 Task: Find people on LinkedIn who are located in Sujantun, talk about innovation, attended Government Industrial schools, work in distilleries, have the title 'Office Clerk', and offer healthcare consulting services.
Action: Mouse moved to (533, 71)
Screenshot: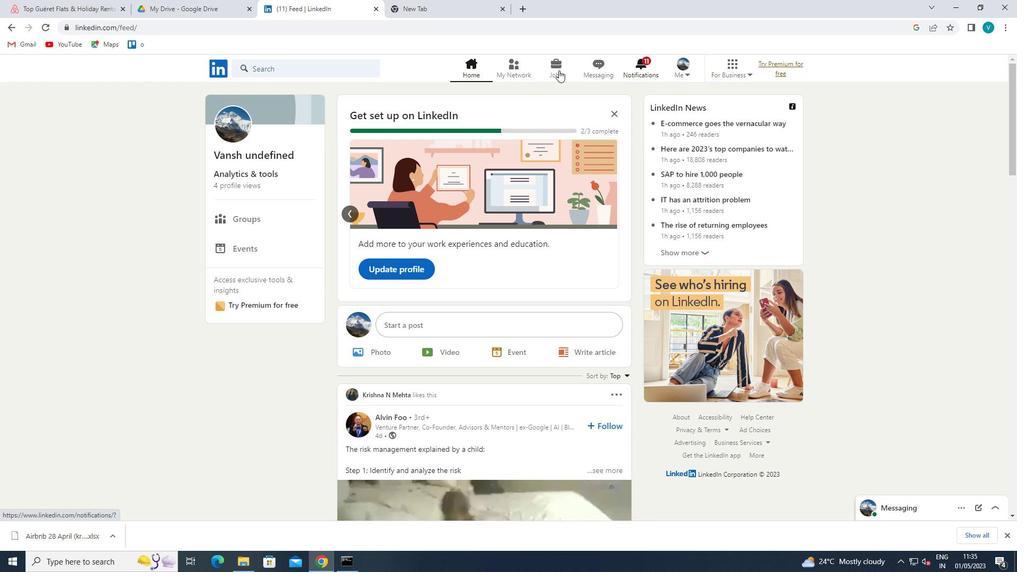 
Action: Mouse pressed left at (533, 71)
Screenshot: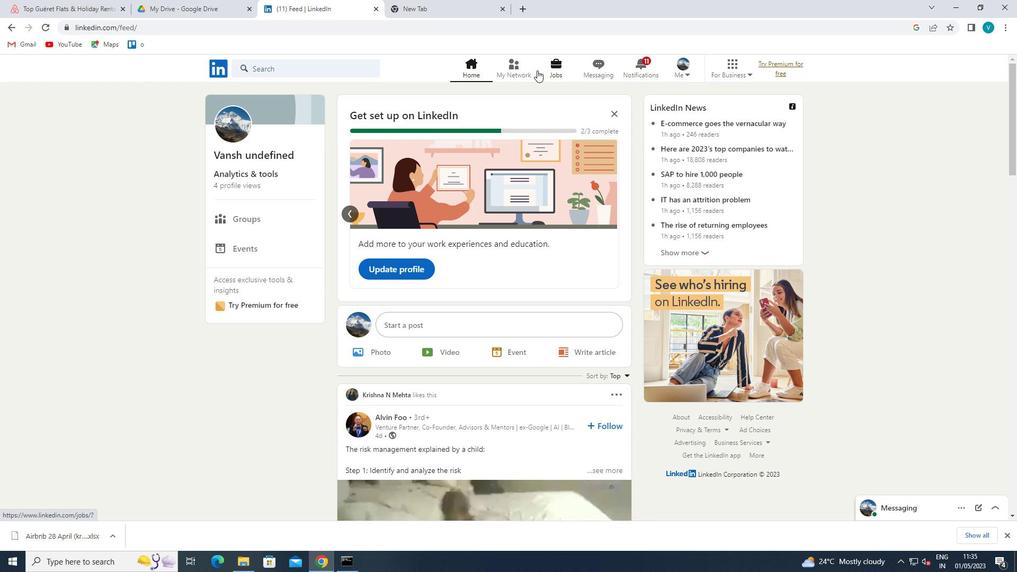 
Action: Mouse moved to (276, 124)
Screenshot: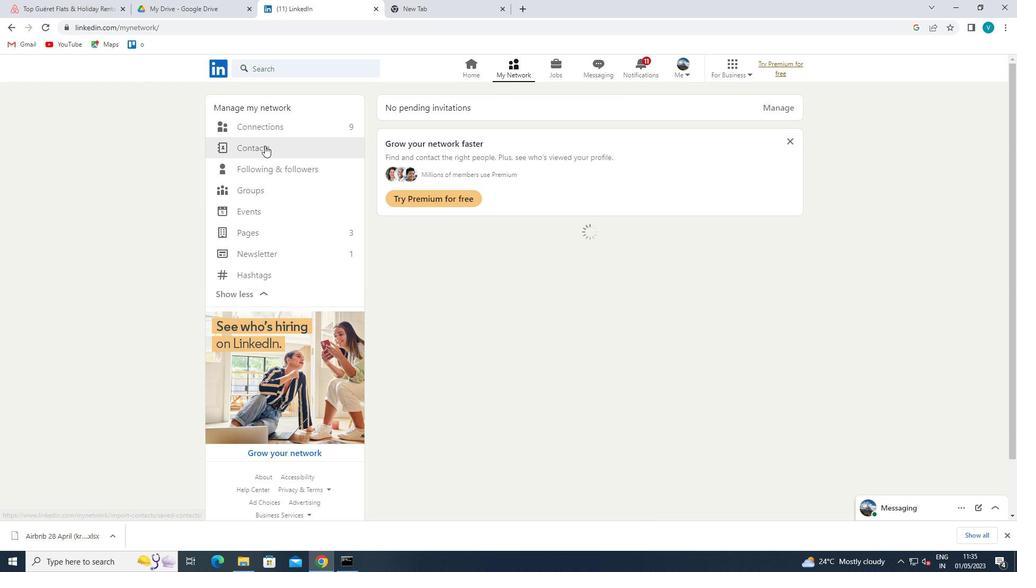 
Action: Mouse pressed left at (276, 124)
Screenshot: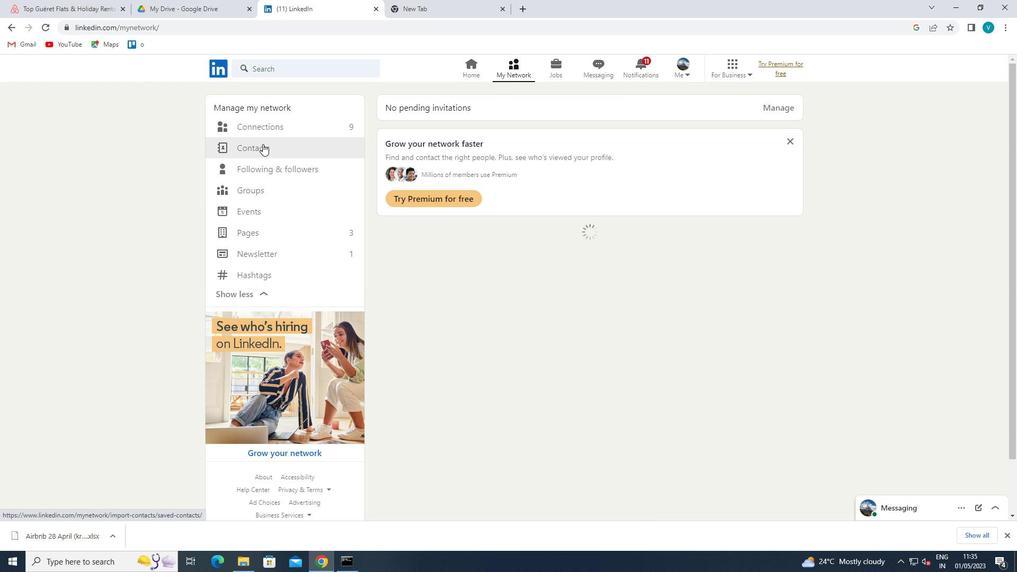 
Action: Mouse moved to (570, 123)
Screenshot: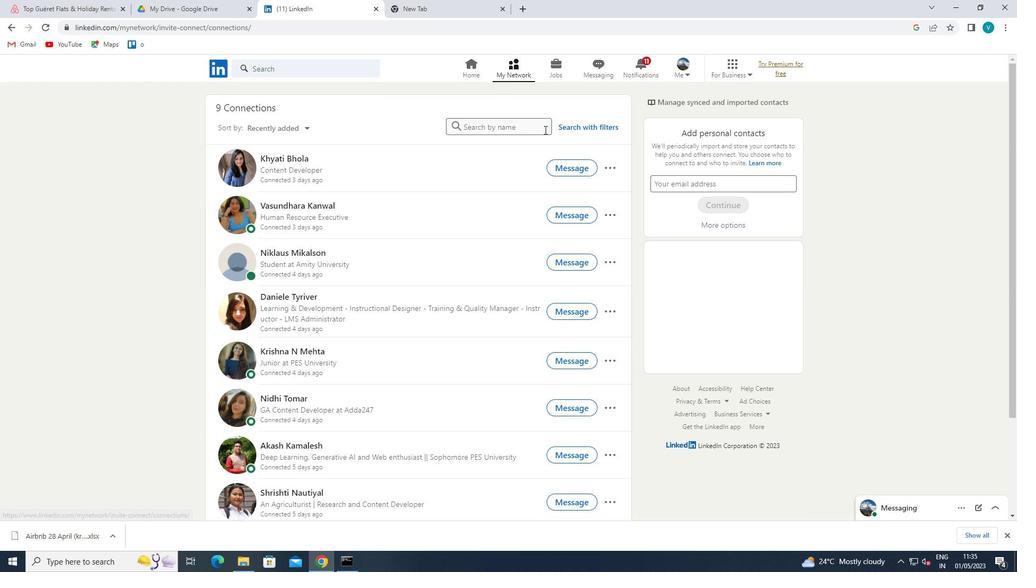 
Action: Mouse pressed left at (570, 123)
Screenshot: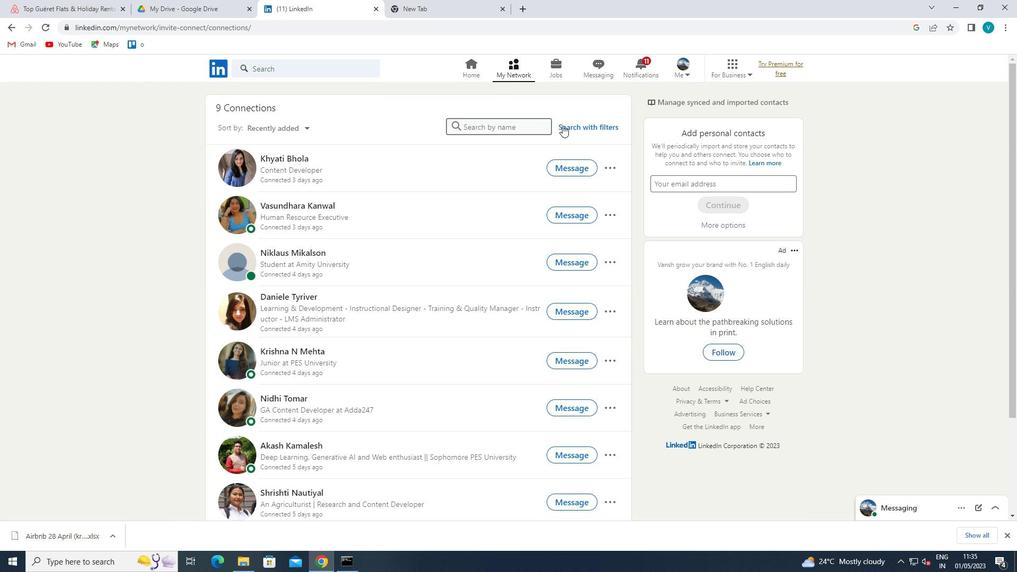 
Action: Mouse moved to (505, 97)
Screenshot: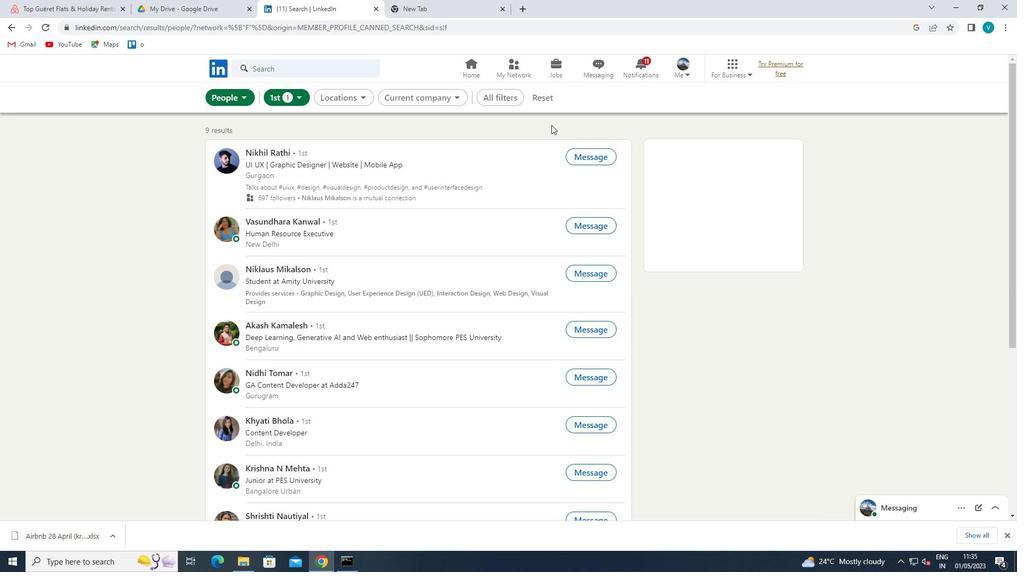 
Action: Mouse pressed left at (505, 97)
Screenshot: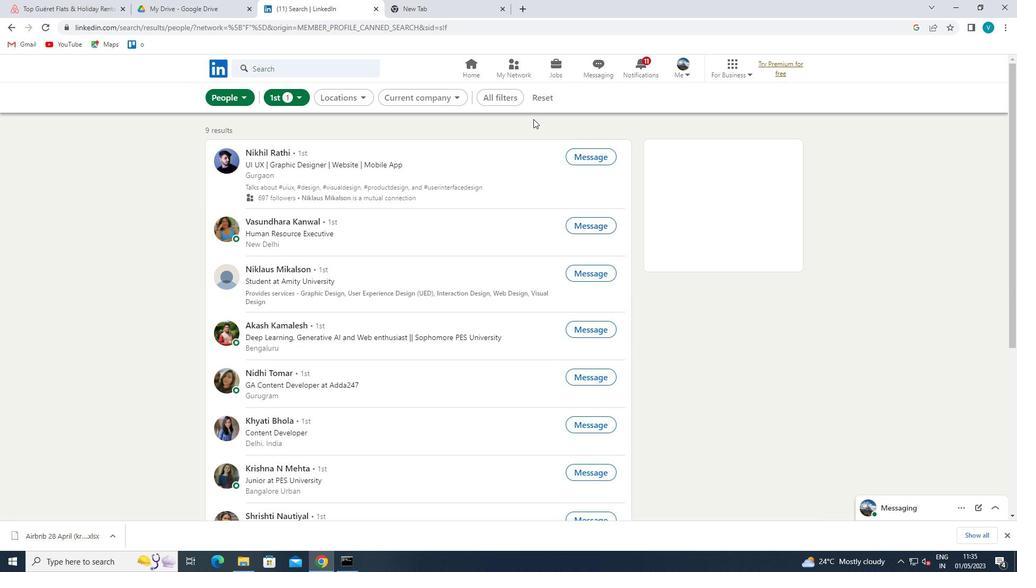 
Action: Mouse moved to (775, 292)
Screenshot: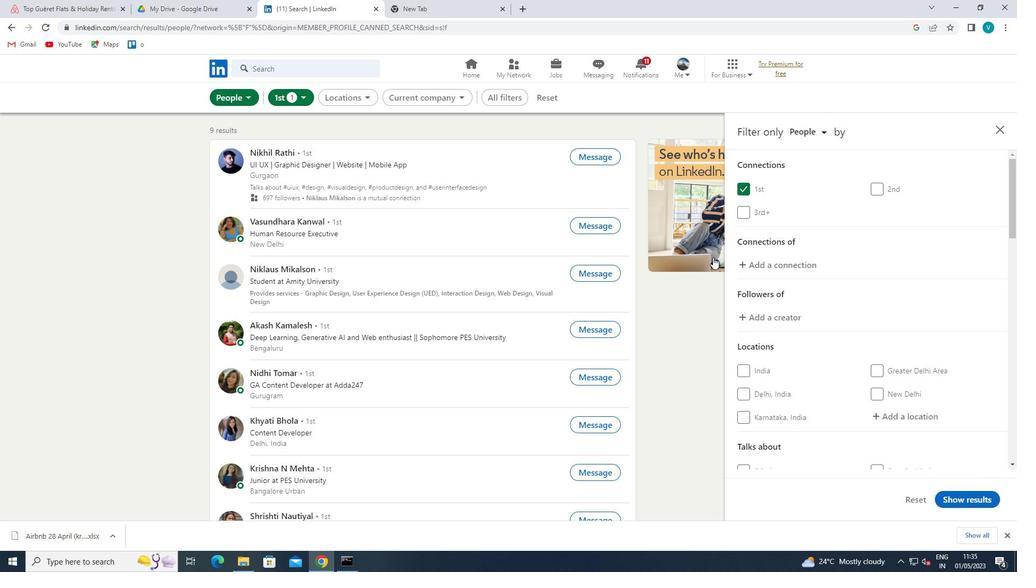 
Action: Mouse scrolled (775, 291) with delta (0, 0)
Screenshot: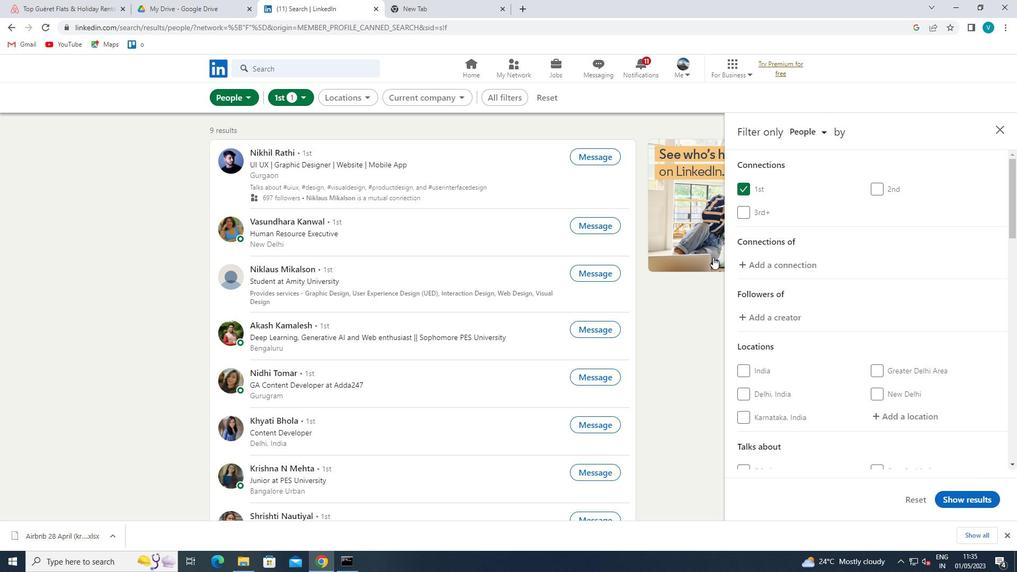 
Action: Mouse moved to (775, 292)
Screenshot: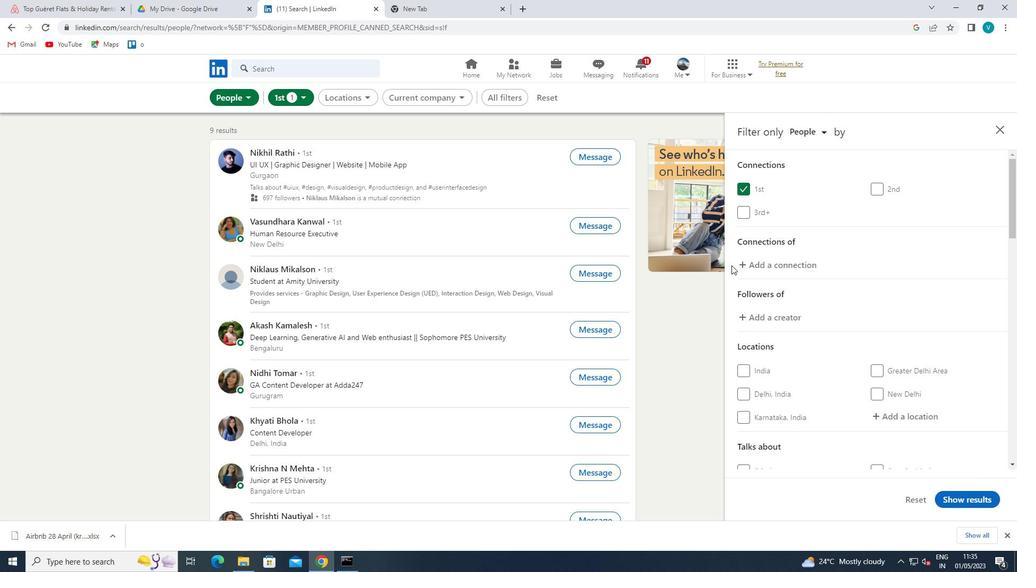 
Action: Mouse scrolled (775, 292) with delta (0, 0)
Screenshot: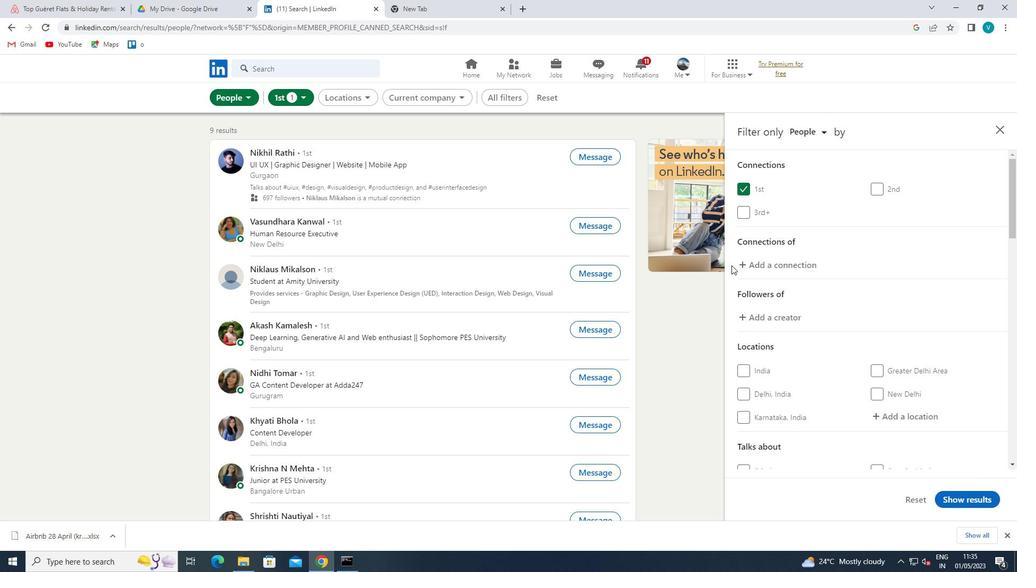
Action: Mouse moved to (877, 306)
Screenshot: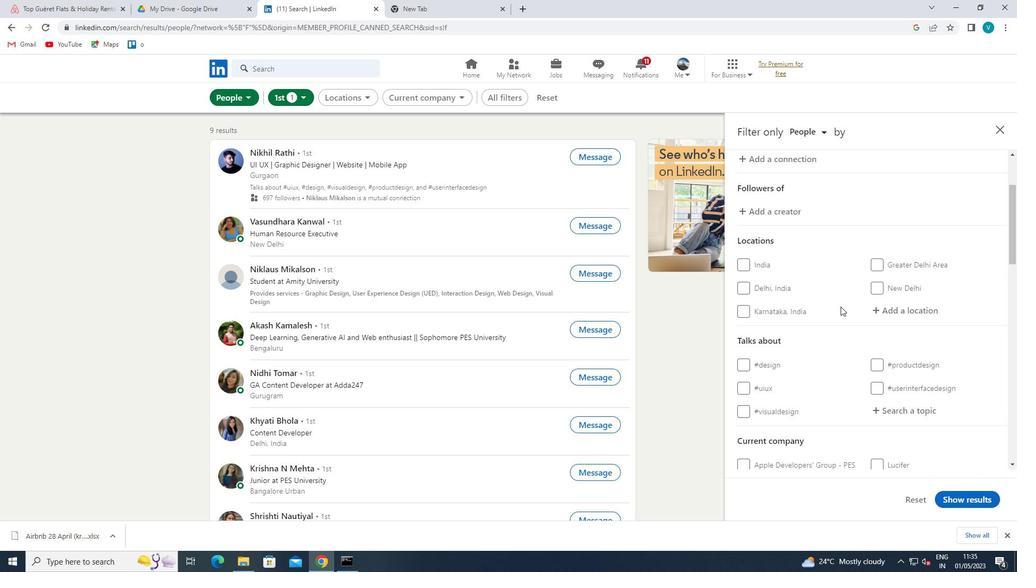 
Action: Mouse pressed left at (877, 306)
Screenshot: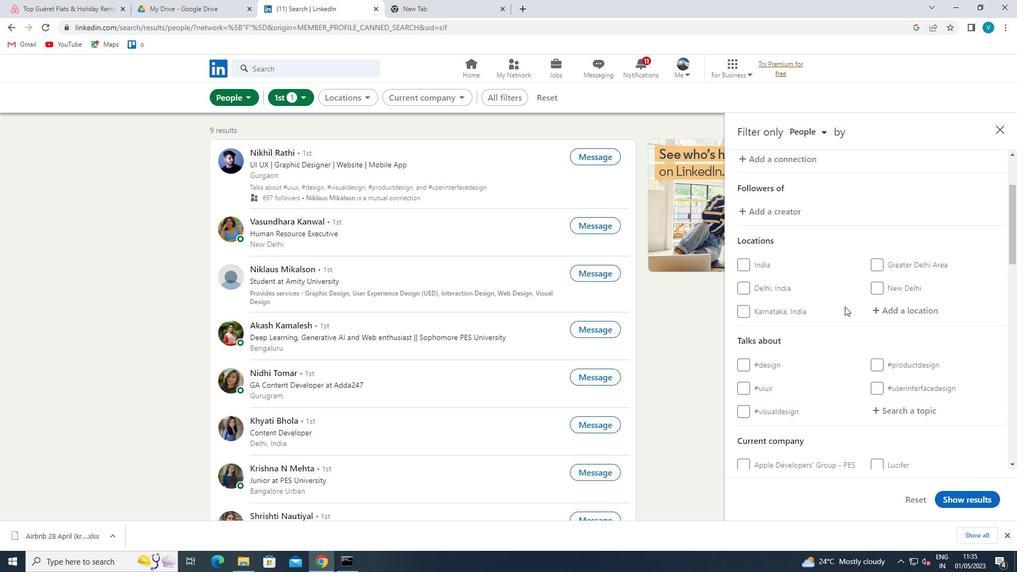 
Action: Mouse moved to (535, 216)
Screenshot: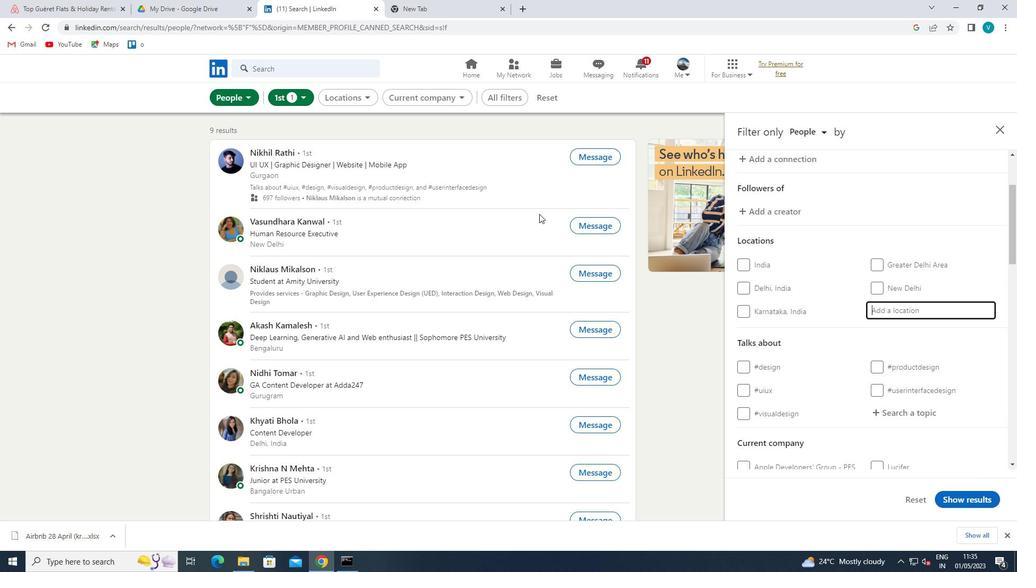 
Action: Key pressed <Key.shift>SUJIANTUN<Key.space>
Screenshot: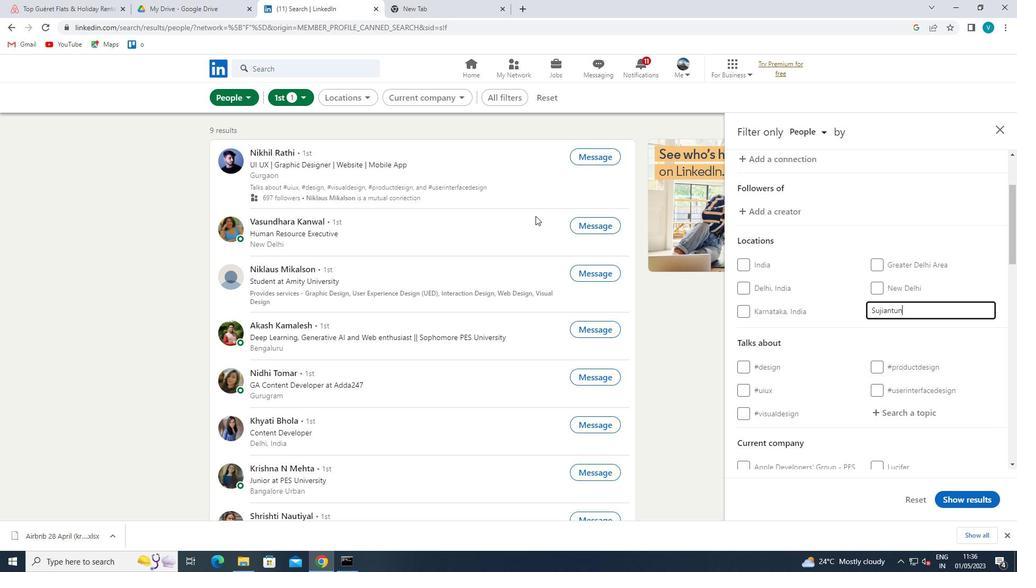
Action: Mouse moved to (900, 341)
Screenshot: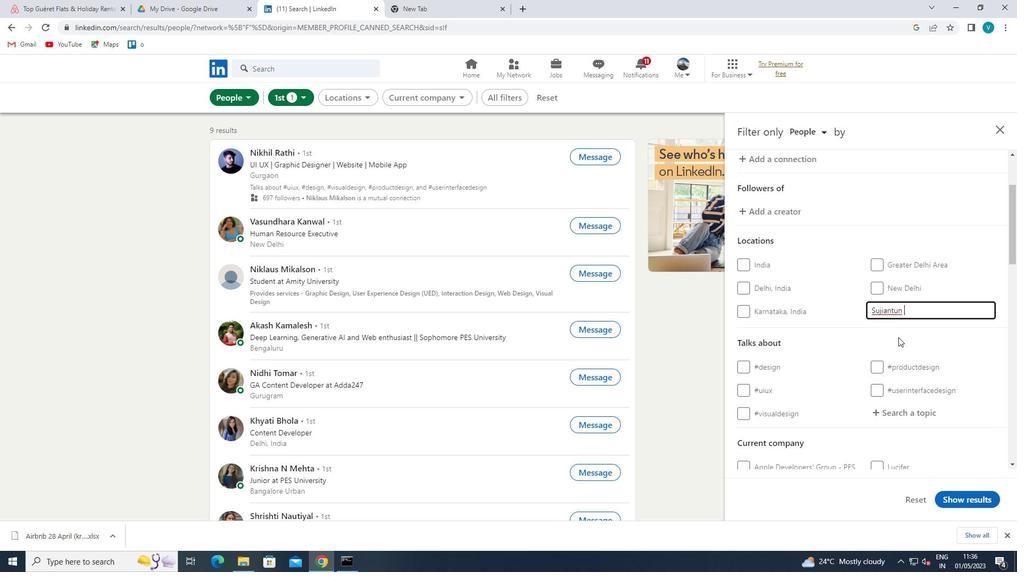 
Action: Mouse pressed left at (900, 341)
Screenshot: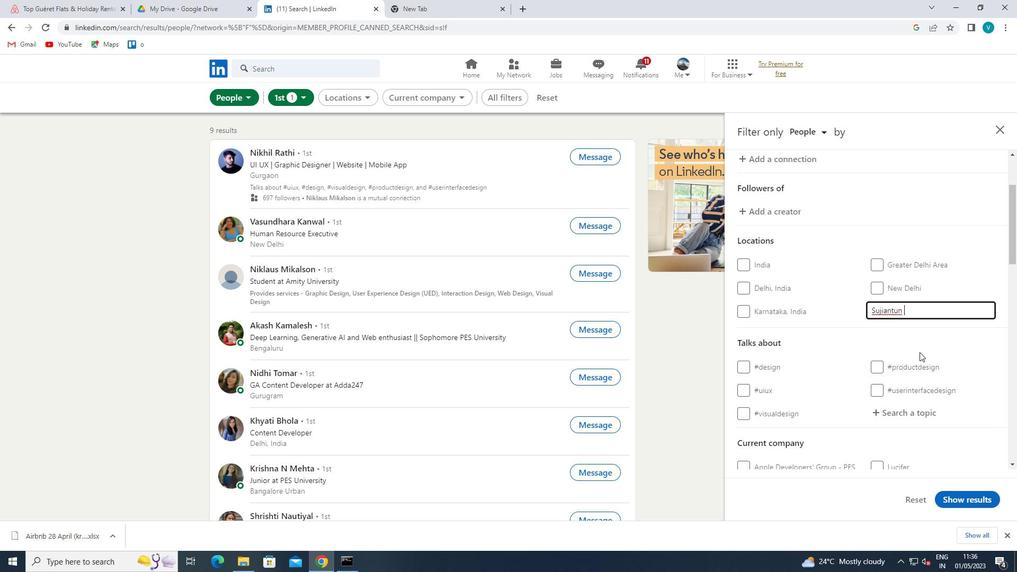 
Action: Mouse moved to (884, 333)
Screenshot: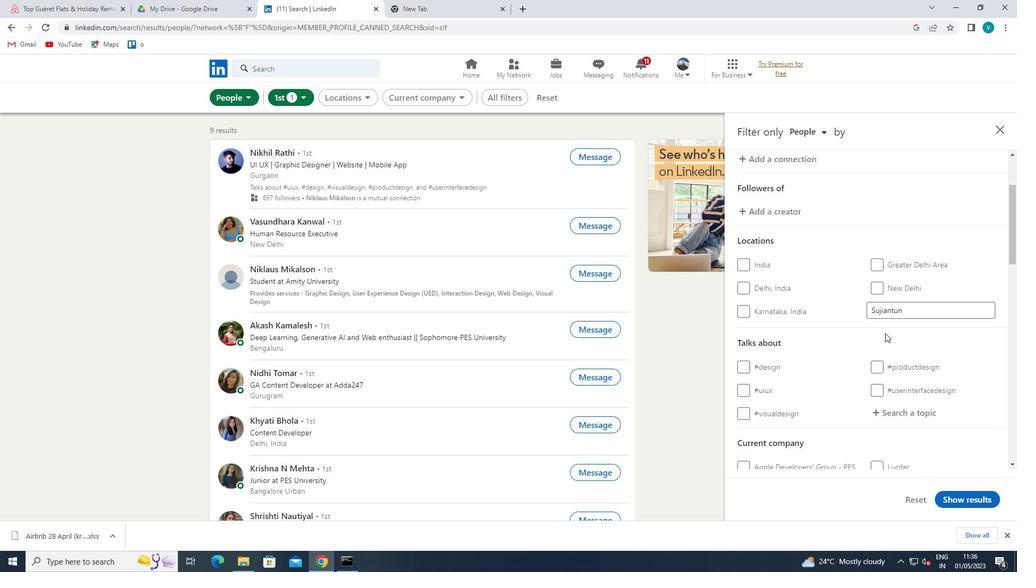
Action: Mouse scrolled (884, 332) with delta (0, 0)
Screenshot: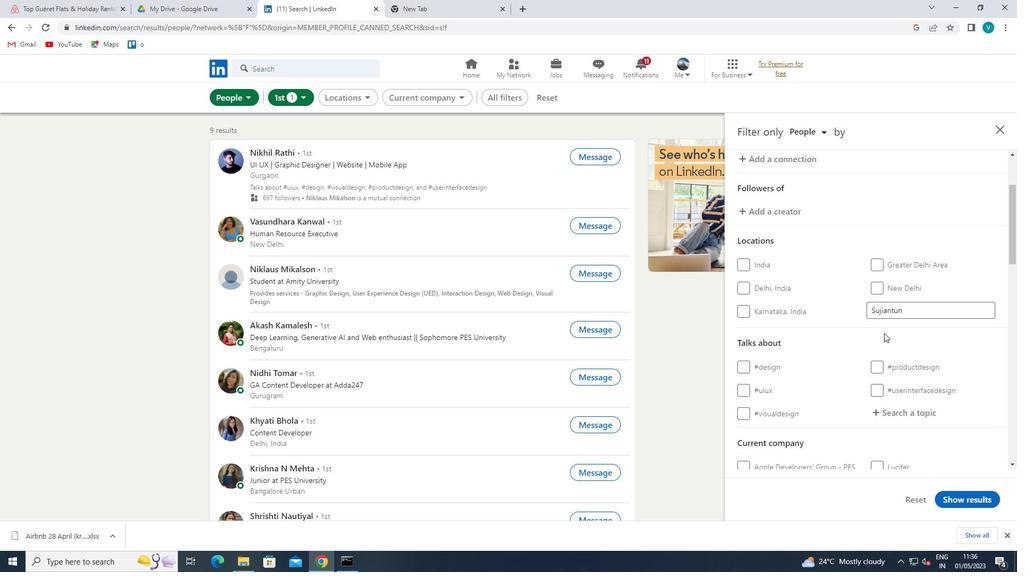 
Action: Mouse moved to (883, 333)
Screenshot: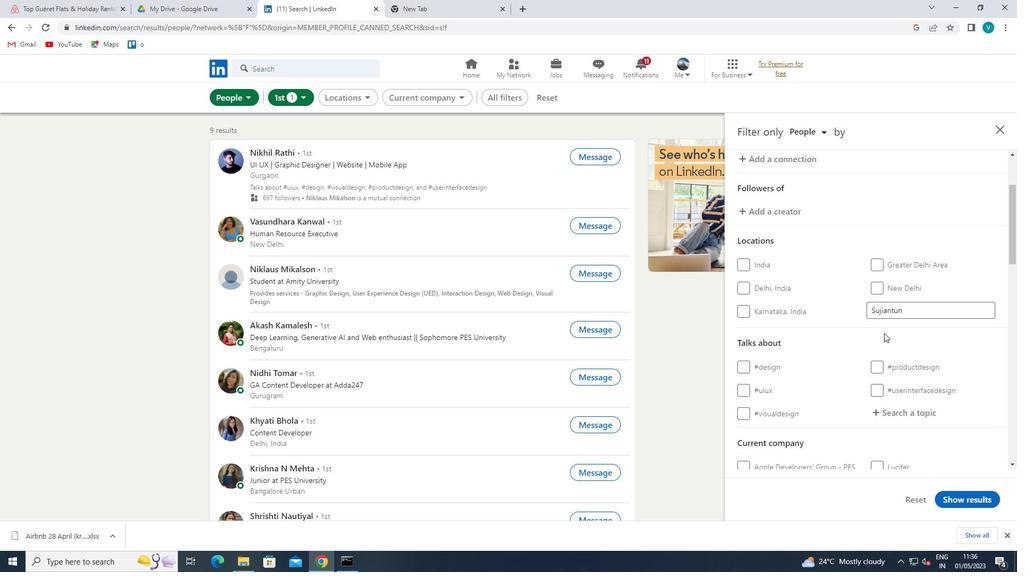 
Action: Mouse scrolled (883, 332) with delta (0, 0)
Screenshot: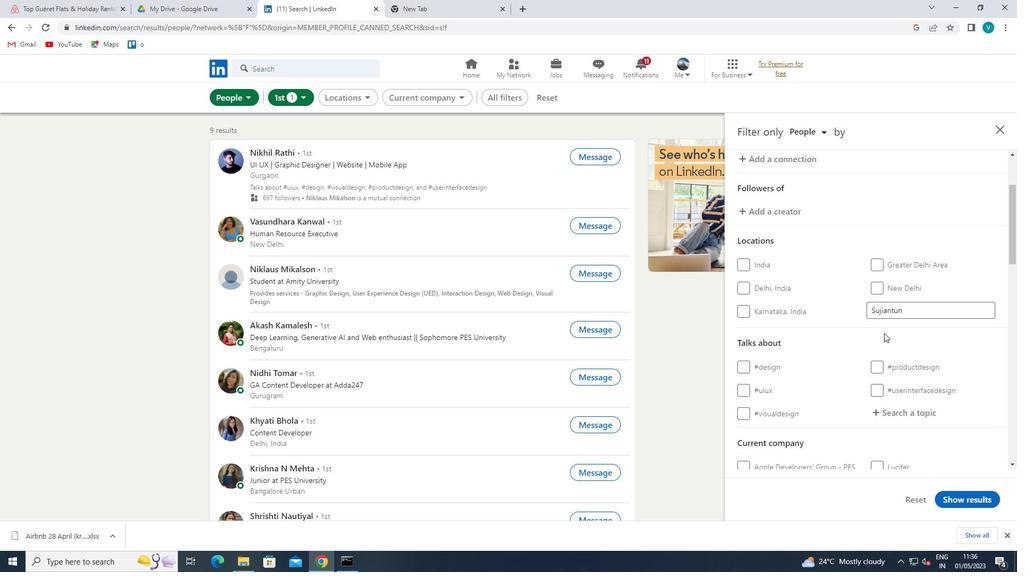 
Action: Mouse moved to (922, 315)
Screenshot: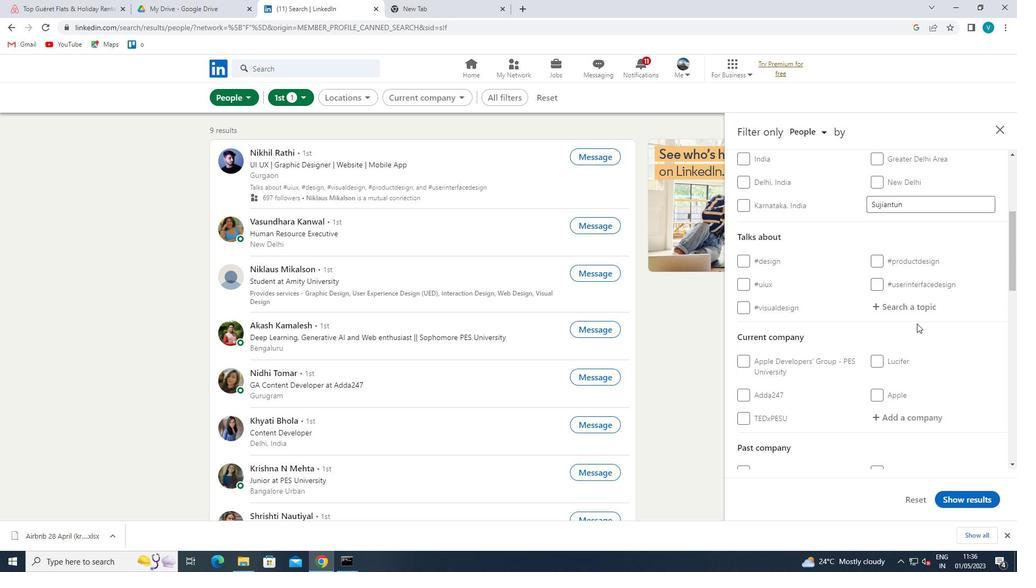 
Action: Mouse pressed left at (922, 315)
Screenshot: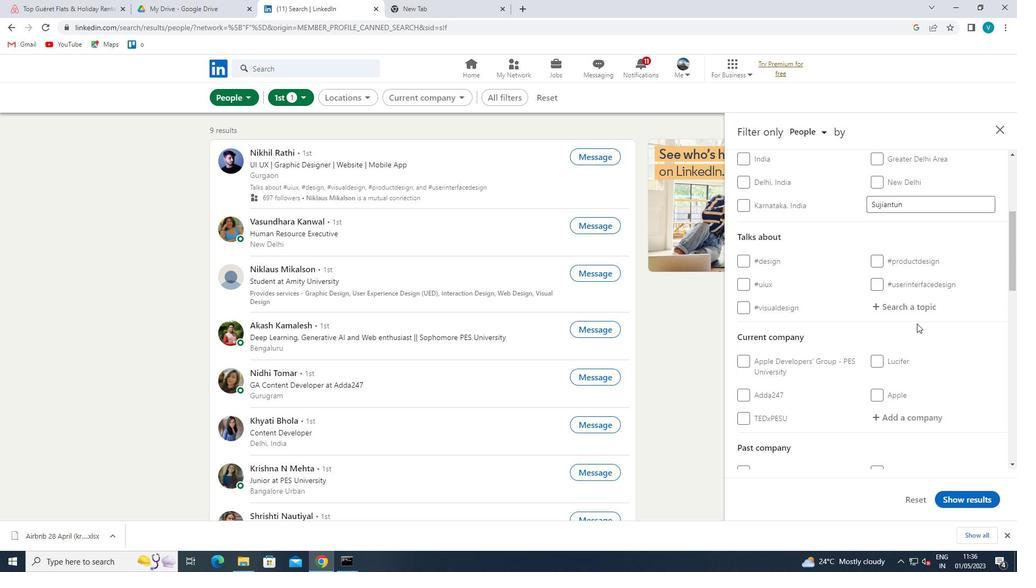 
Action: Mouse moved to (927, 311)
Screenshot: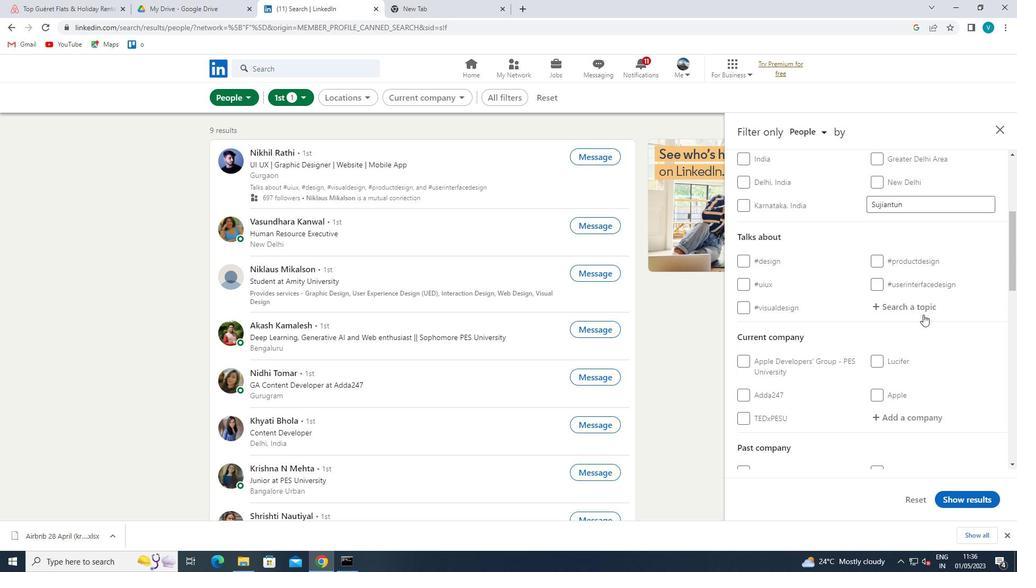 
Action: Mouse pressed left at (927, 311)
Screenshot: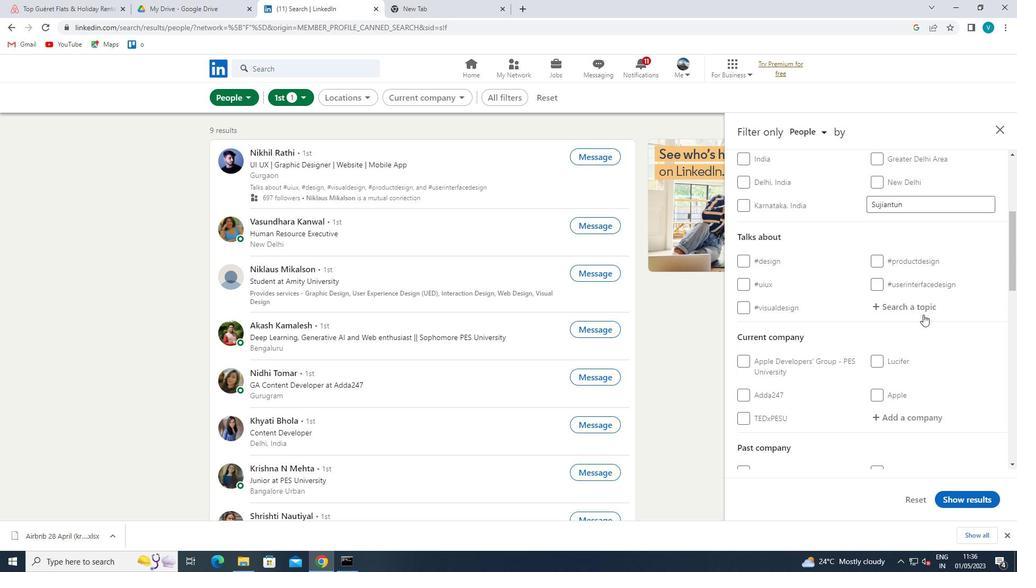 
Action: Mouse moved to (866, 344)
Screenshot: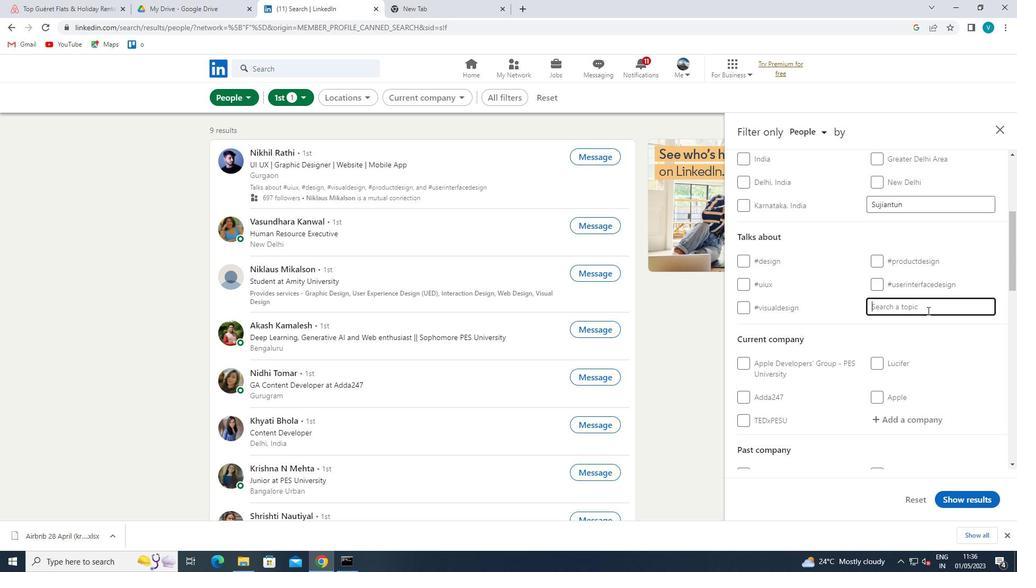 
Action: Key pressed <Key.shift><Key.shift><Key.shift><Key.shift>#INNOVATION<Key.space>
Screenshot: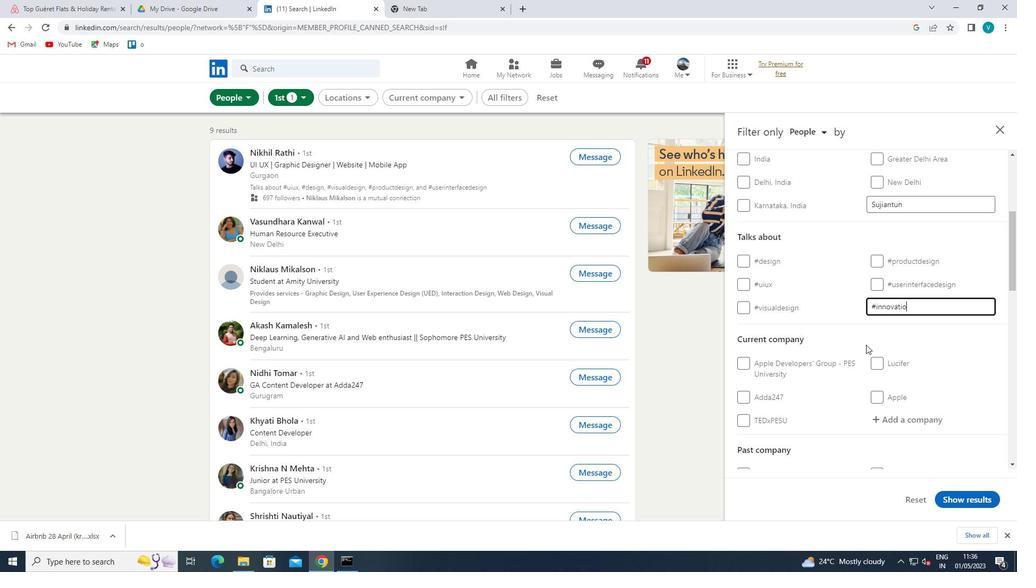 
Action: Mouse moved to (885, 329)
Screenshot: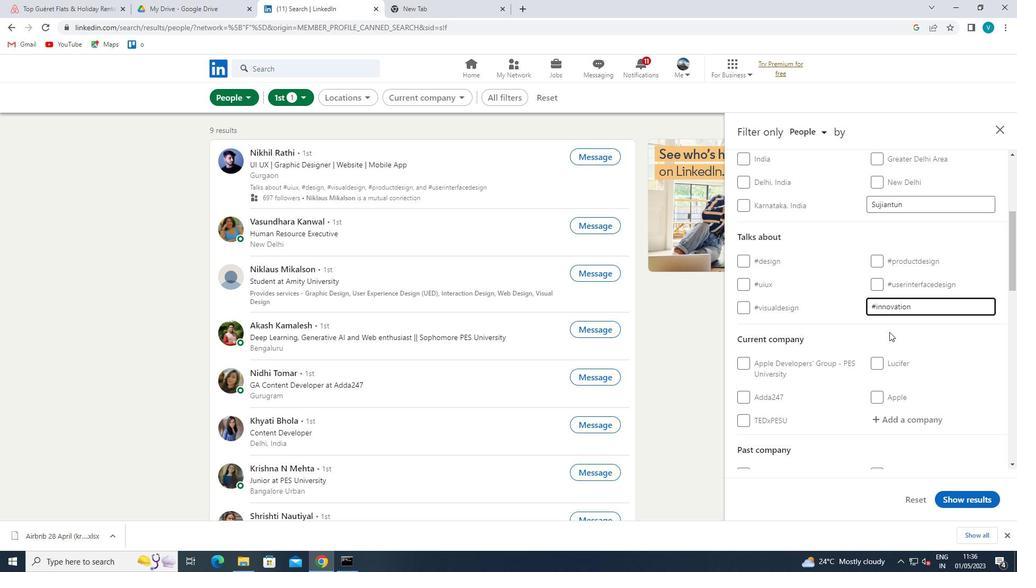 
Action: Mouse pressed left at (885, 329)
Screenshot: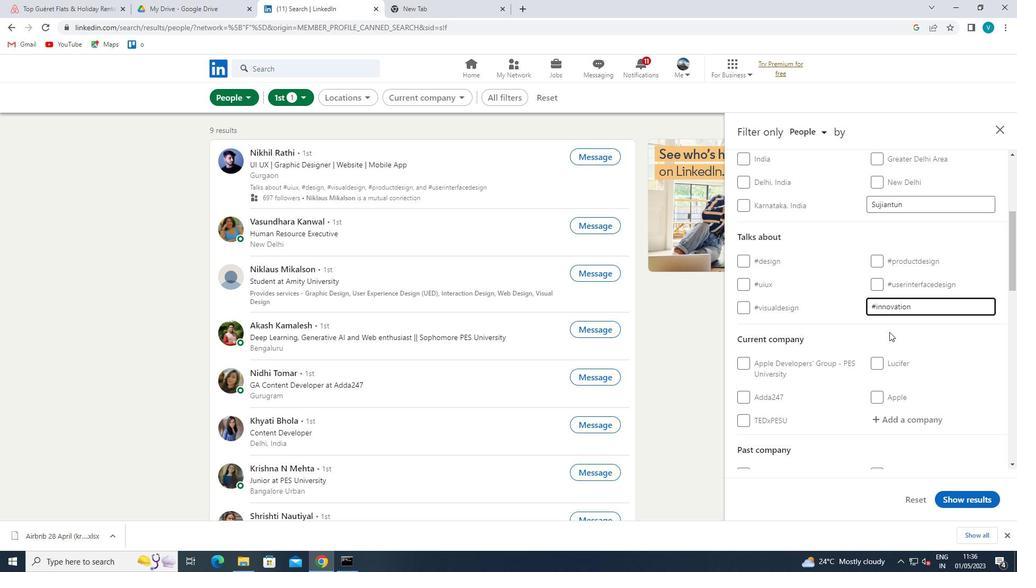 
Action: Mouse moved to (859, 314)
Screenshot: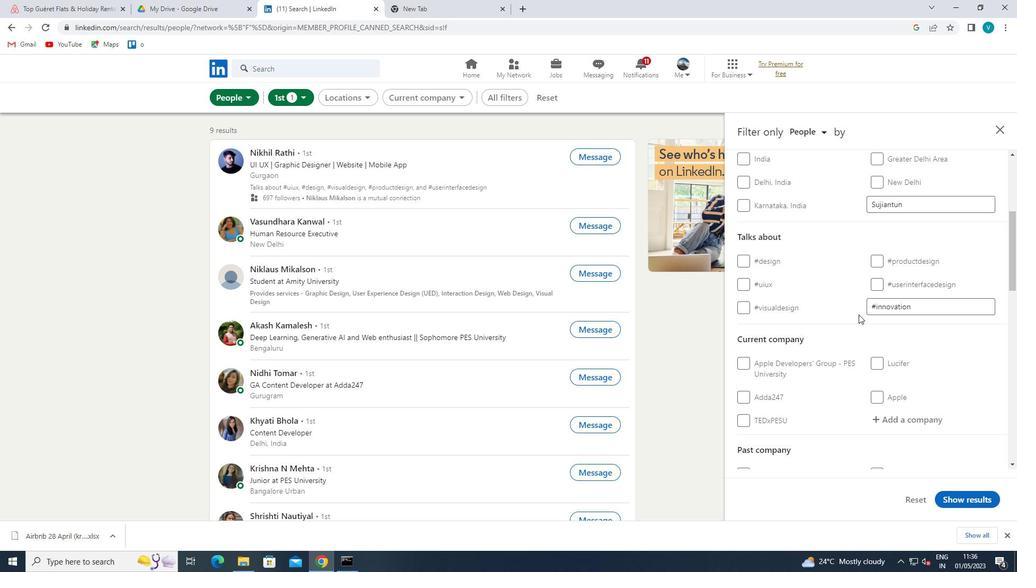 
Action: Mouse scrolled (859, 314) with delta (0, 0)
Screenshot: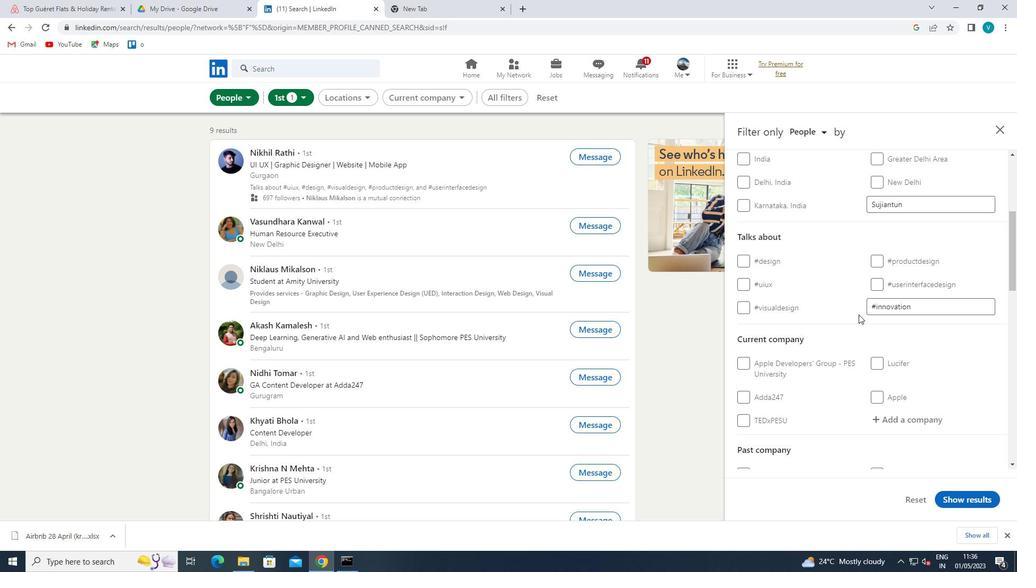 
Action: Mouse moved to (894, 347)
Screenshot: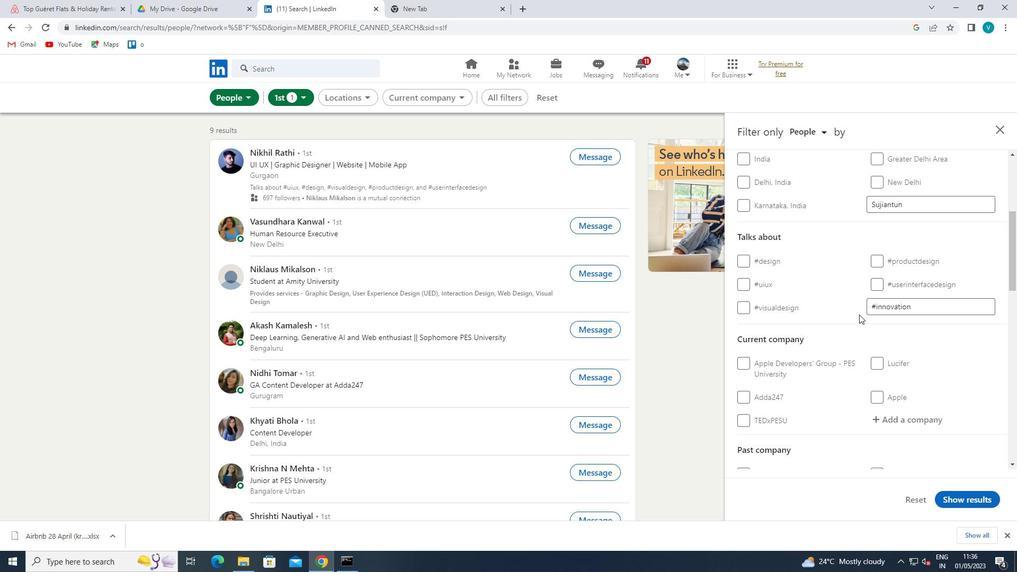 
Action: Mouse scrolled (894, 346) with delta (0, 0)
Screenshot: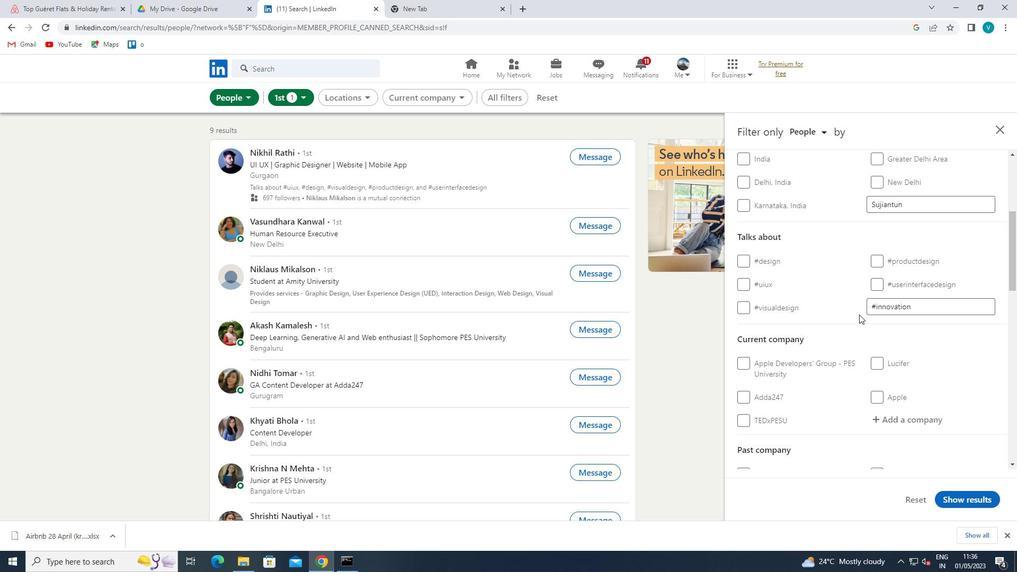 
Action: Mouse moved to (943, 312)
Screenshot: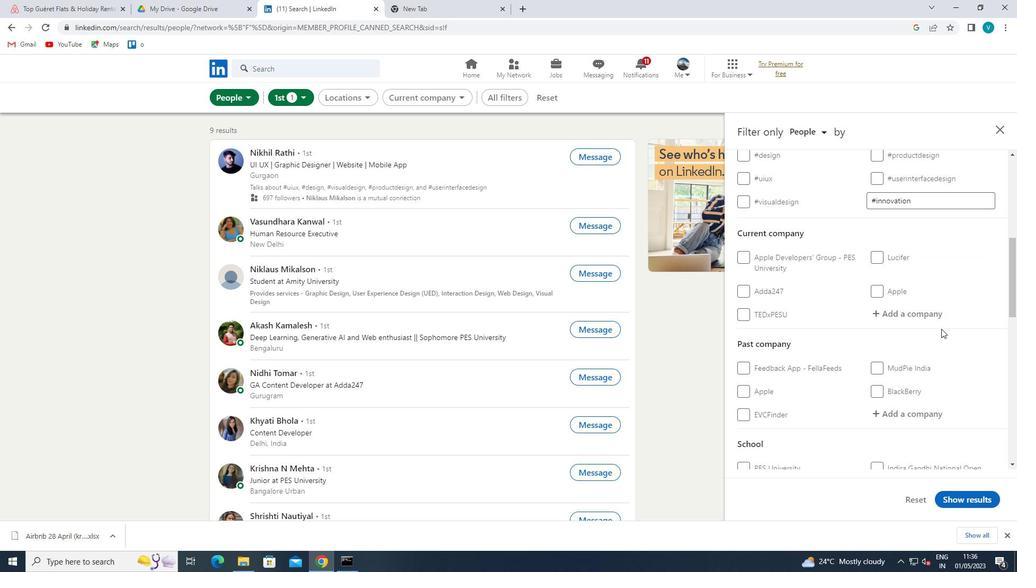 
Action: Mouse pressed left at (943, 312)
Screenshot: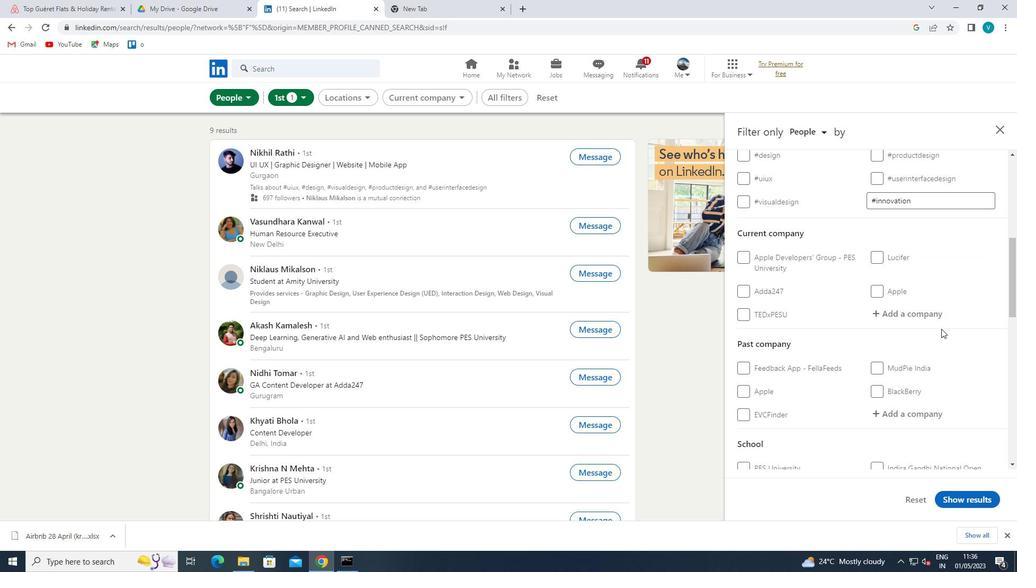
Action: Key pressed <Key.shift>MY<Key.shift>OPERAT
Screenshot: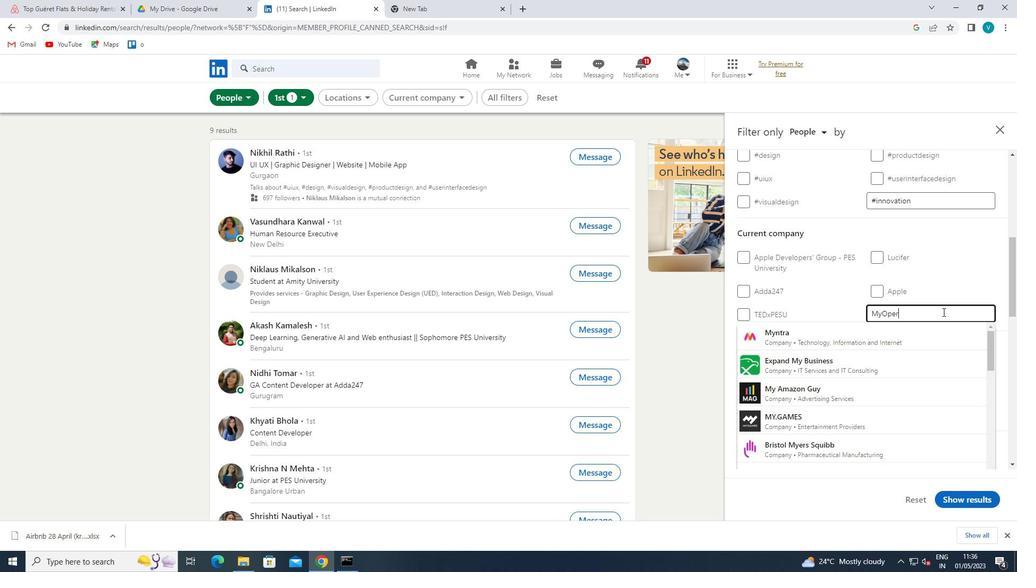 
Action: Mouse moved to (909, 329)
Screenshot: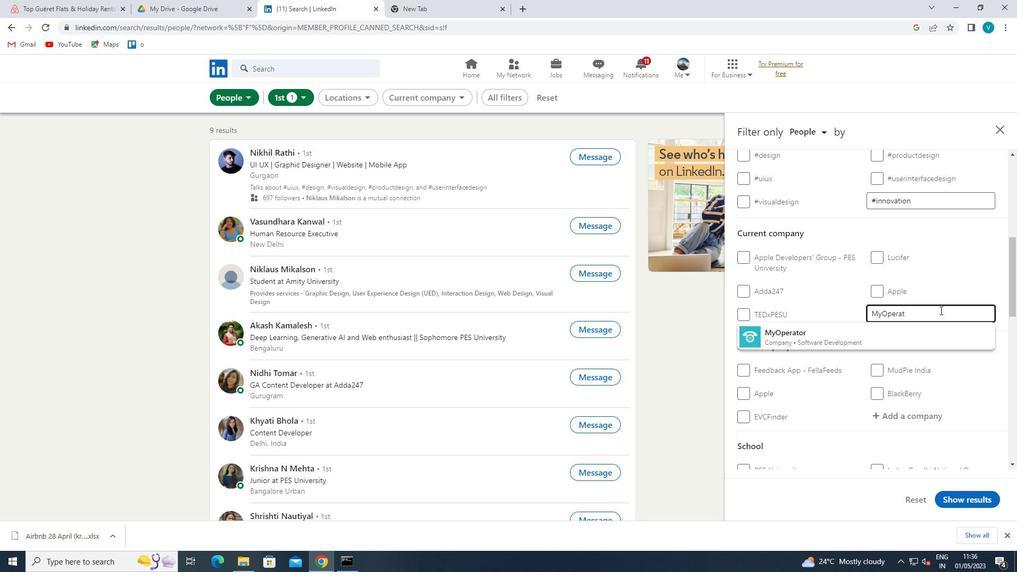 
Action: Mouse pressed left at (909, 329)
Screenshot: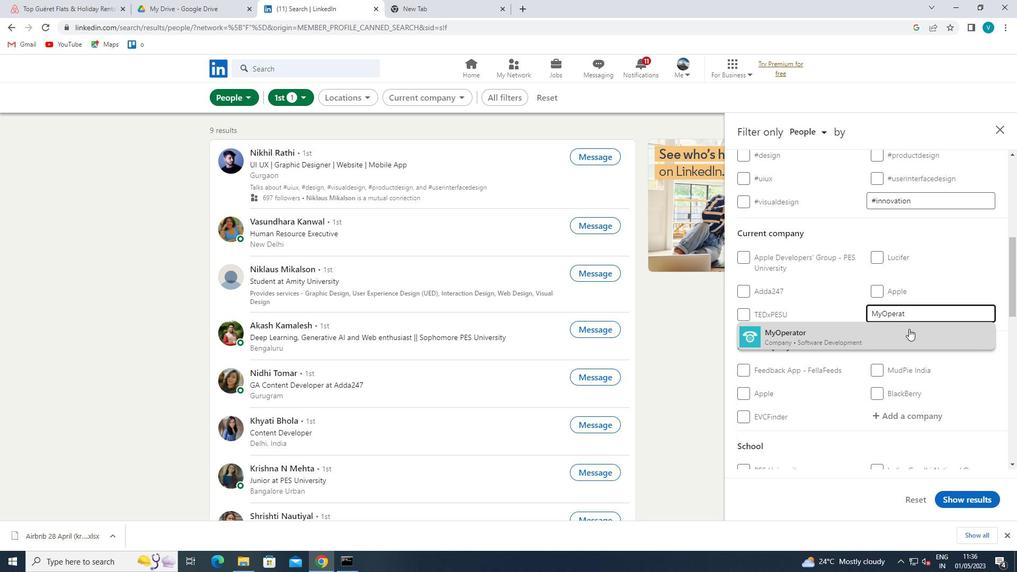 
Action: Mouse moved to (909, 329)
Screenshot: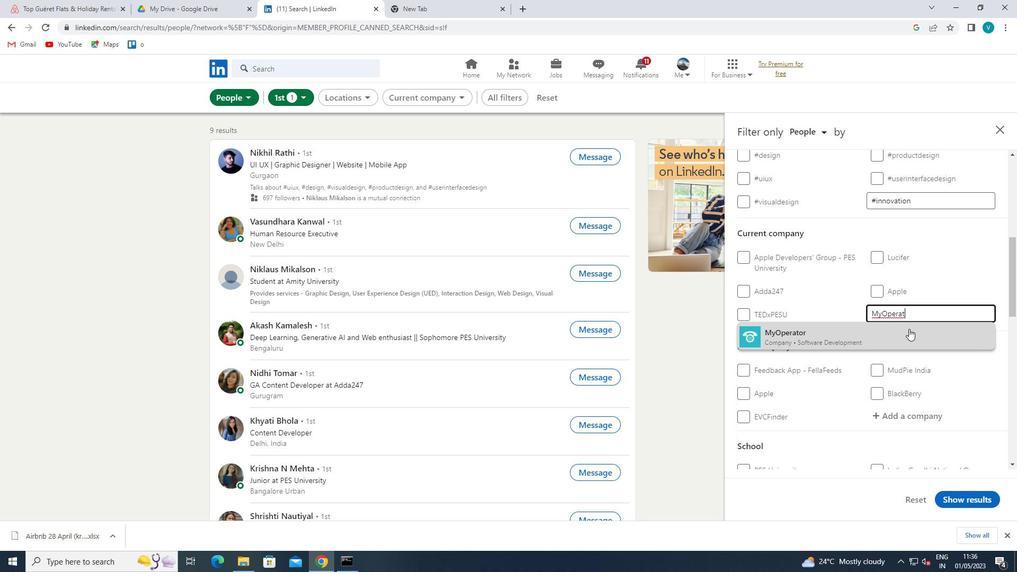 
Action: Mouse scrolled (909, 329) with delta (0, 0)
Screenshot: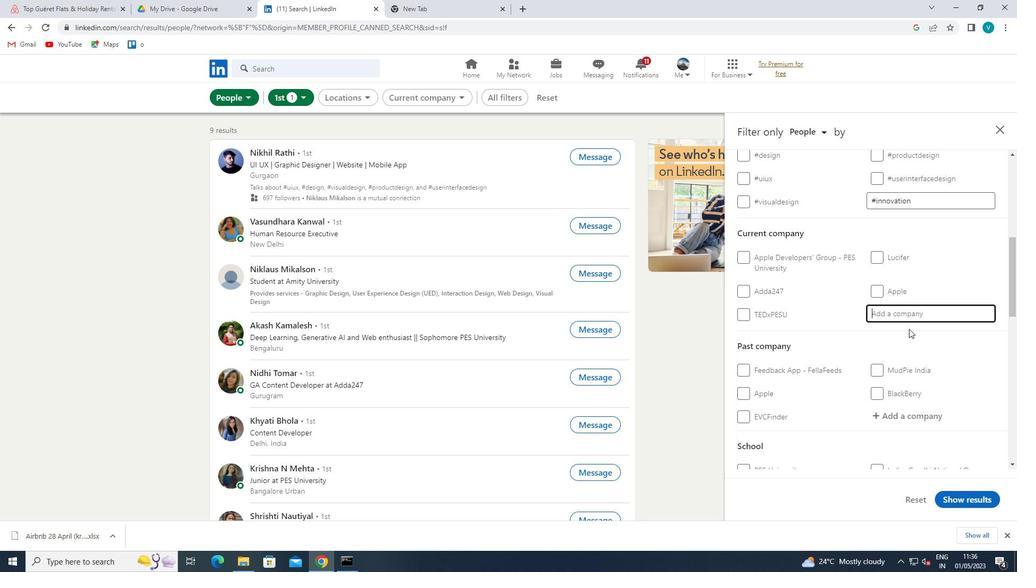 
Action: Mouse scrolled (909, 329) with delta (0, 0)
Screenshot: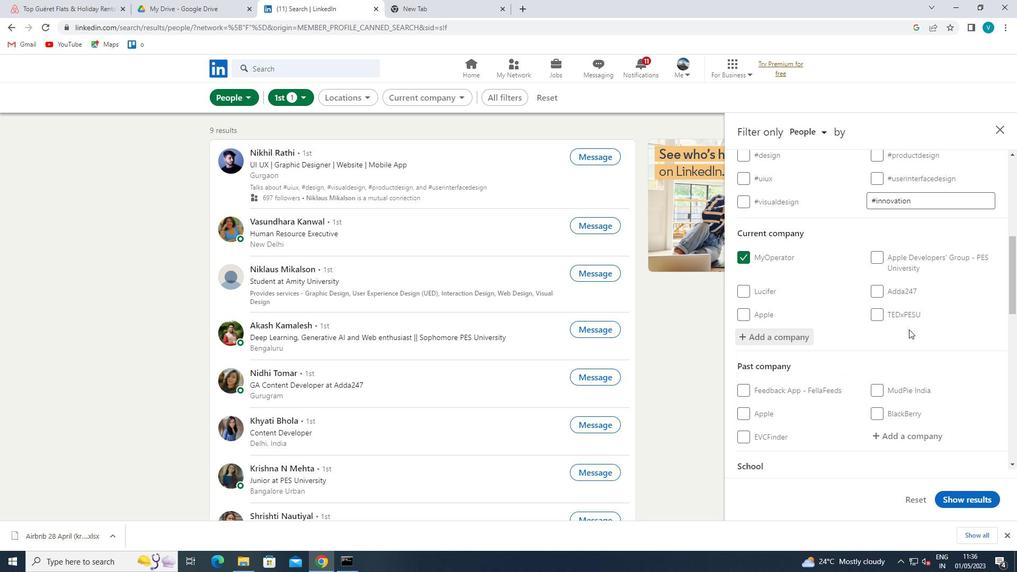 
Action: Mouse scrolled (909, 329) with delta (0, 0)
Screenshot: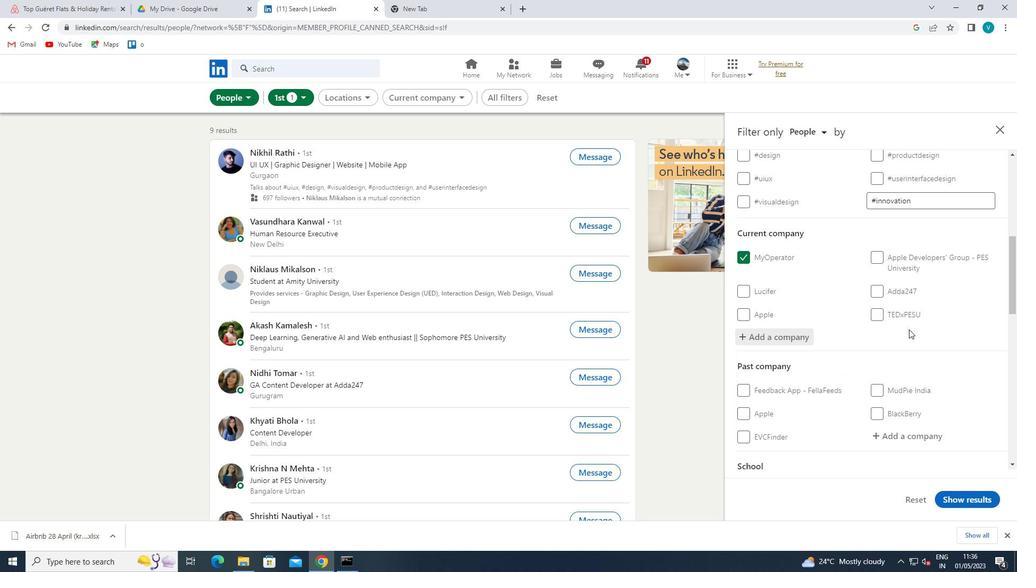 
Action: Mouse moved to (906, 357)
Screenshot: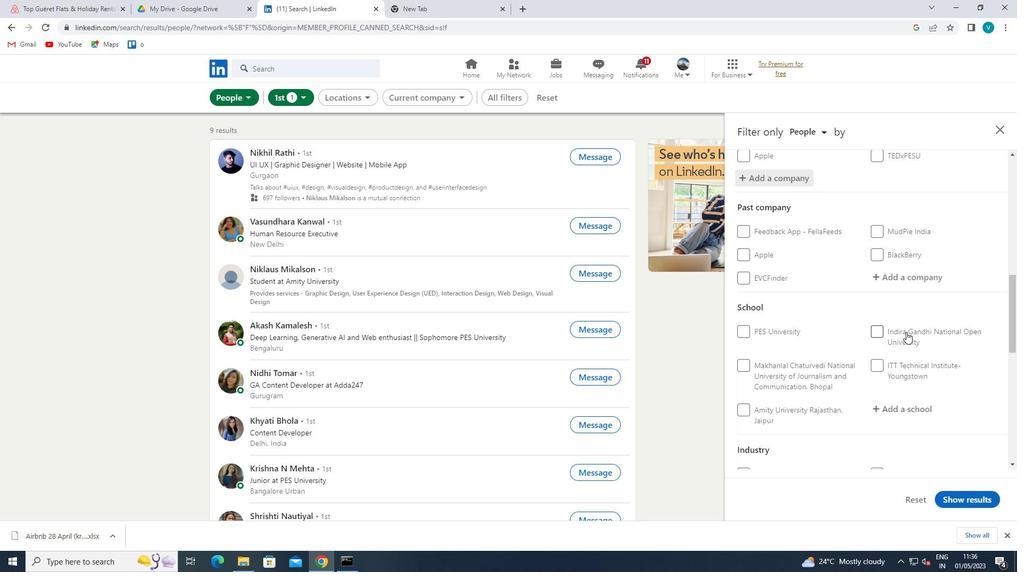 
Action: Mouse scrolled (906, 357) with delta (0, 0)
Screenshot: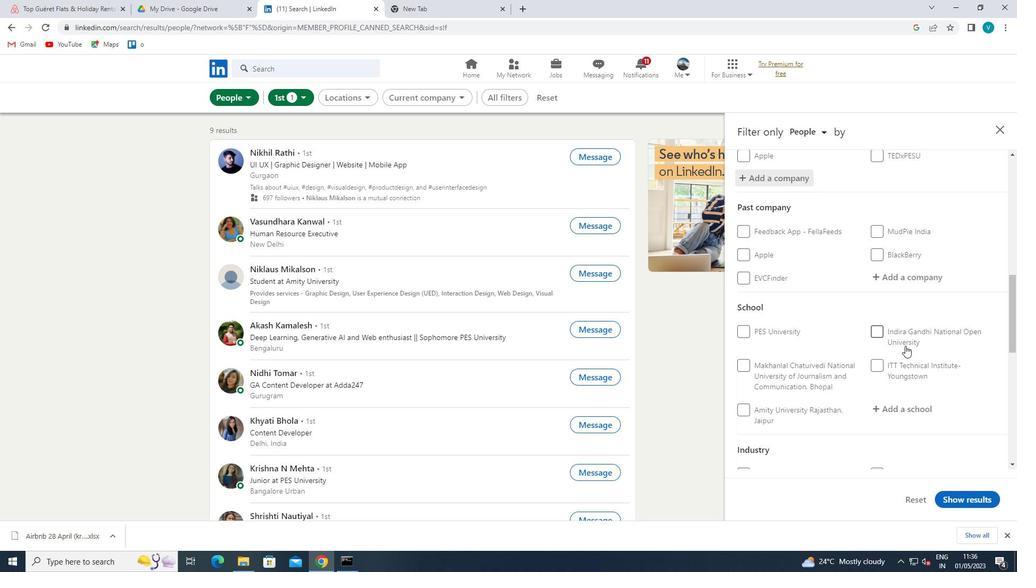 
Action: Mouse moved to (921, 359)
Screenshot: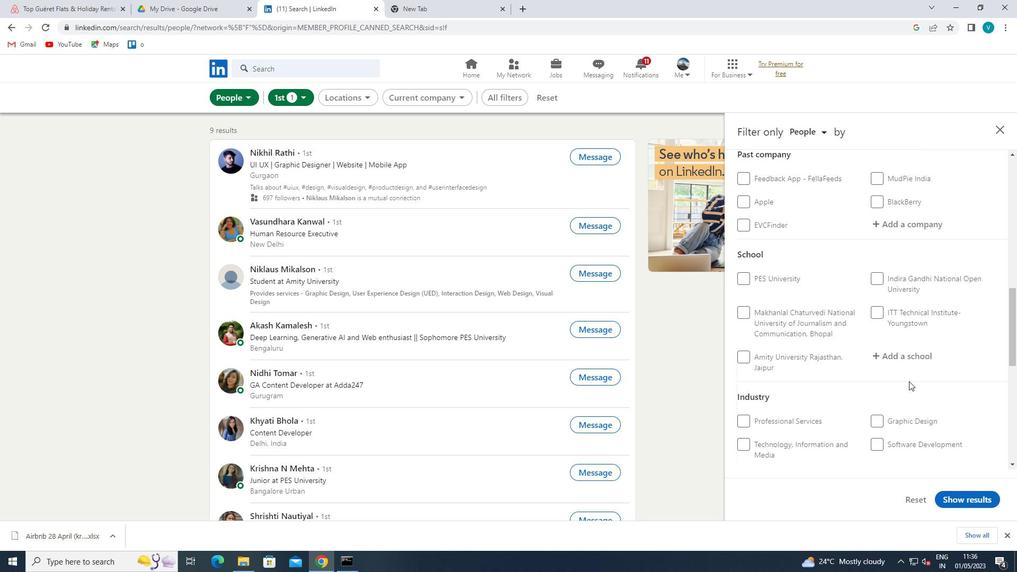 
Action: Mouse pressed left at (921, 359)
Screenshot: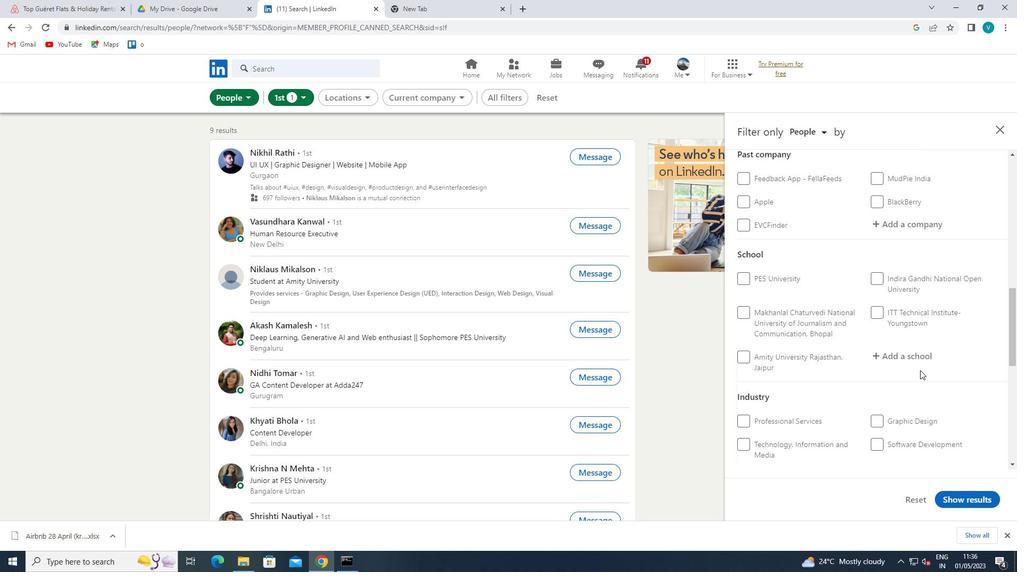 
Action: Key pressed <Key.shift><Key.shift><Key.shift><Key.shift><Key.shift><Key.shift><Key.shift><Key.shift>GOVERNMENT<Key.space>
Screenshot: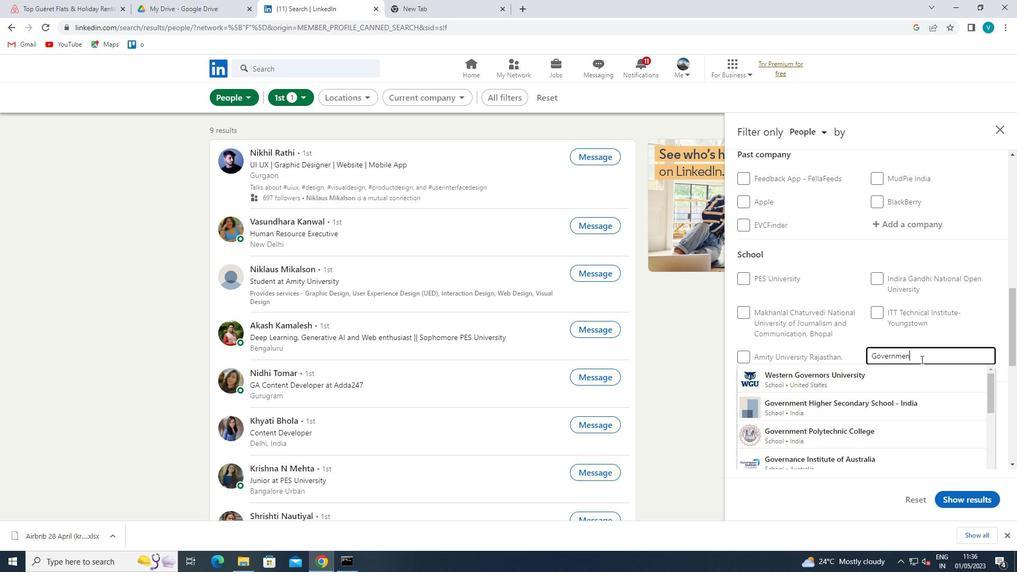 
Action: Mouse moved to (946, 354)
Screenshot: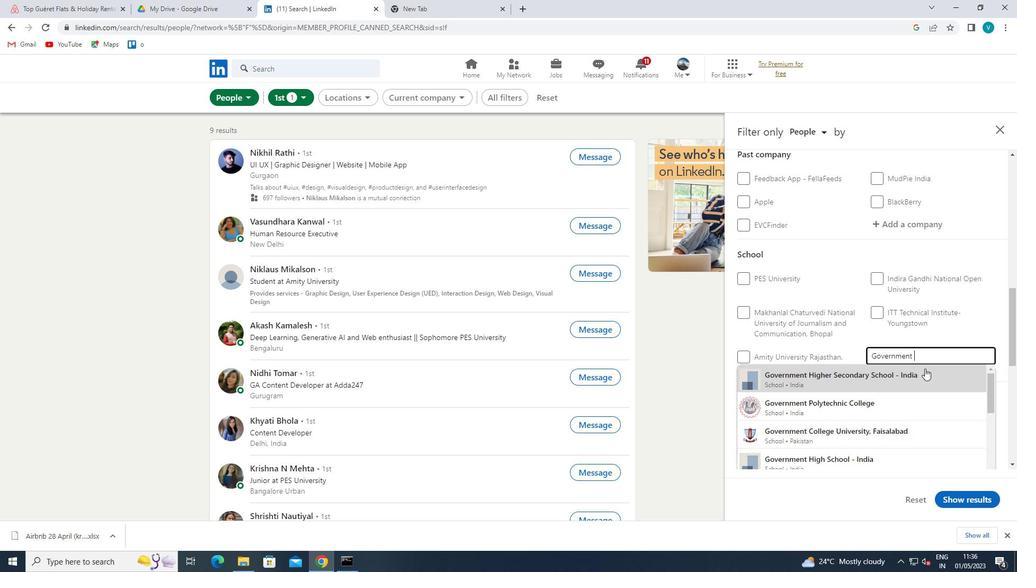 
Action: Key pressed <Key.shift>INDUSTRIAL<Key.space>
Screenshot: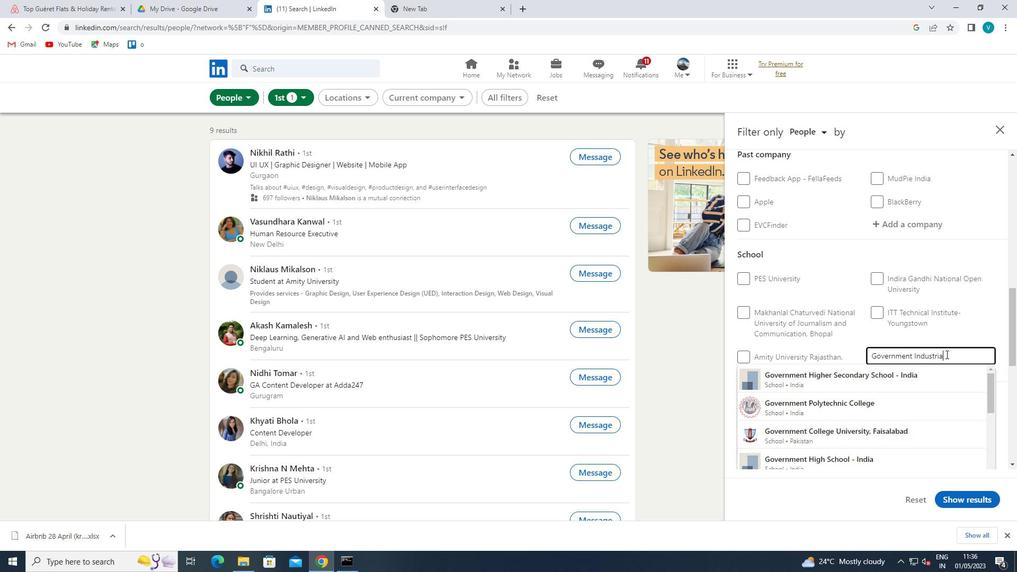 
Action: Mouse moved to (931, 383)
Screenshot: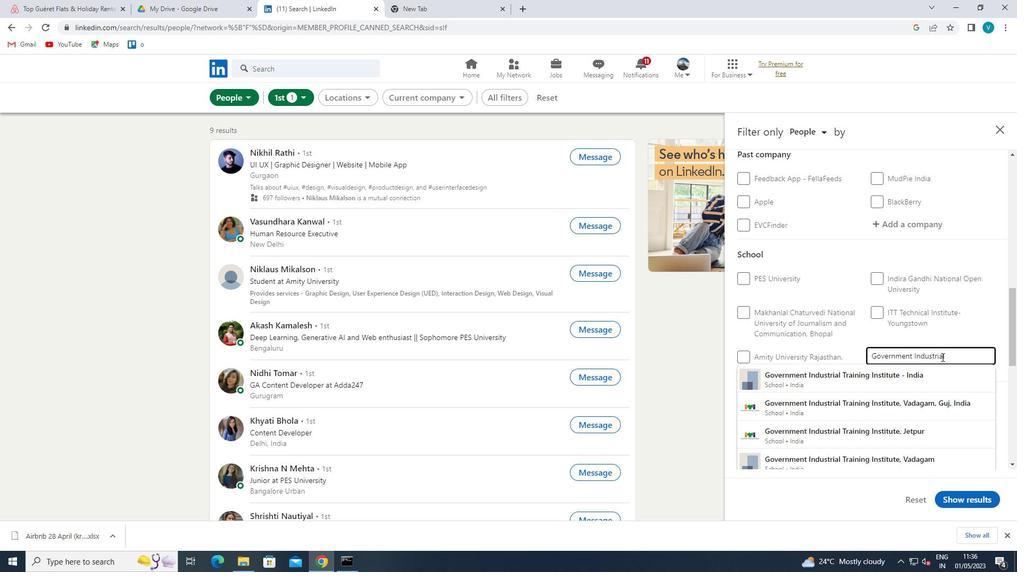 
Action: Mouse pressed left at (931, 383)
Screenshot: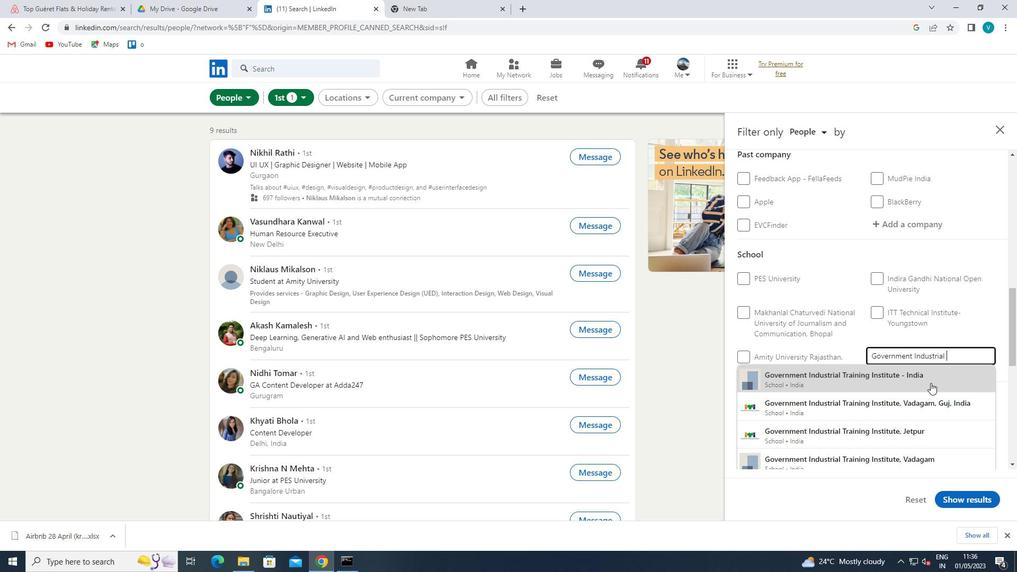 
Action: Mouse moved to (935, 381)
Screenshot: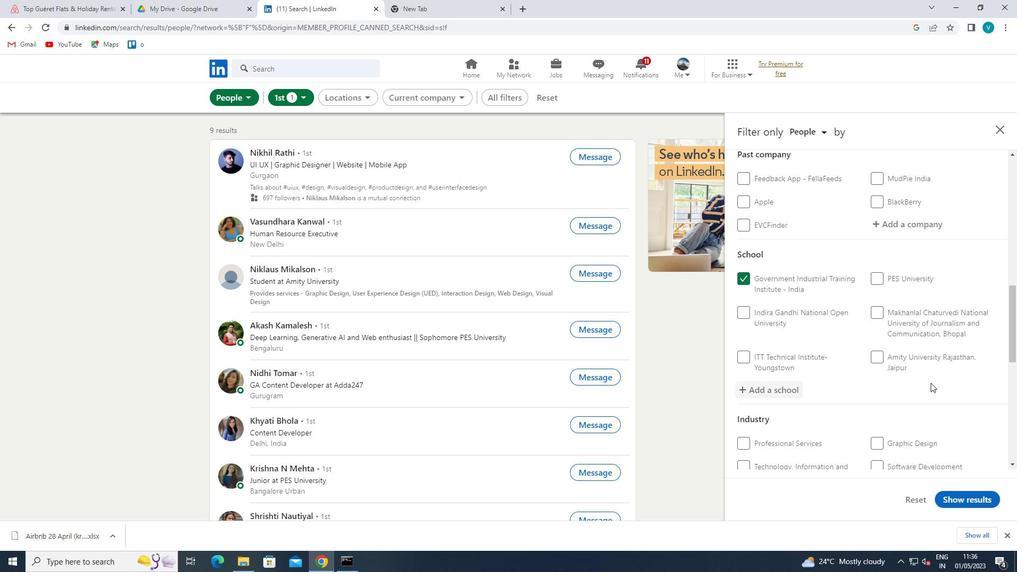 
Action: Mouse scrolled (935, 380) with delta (0, 0)
Screenshot: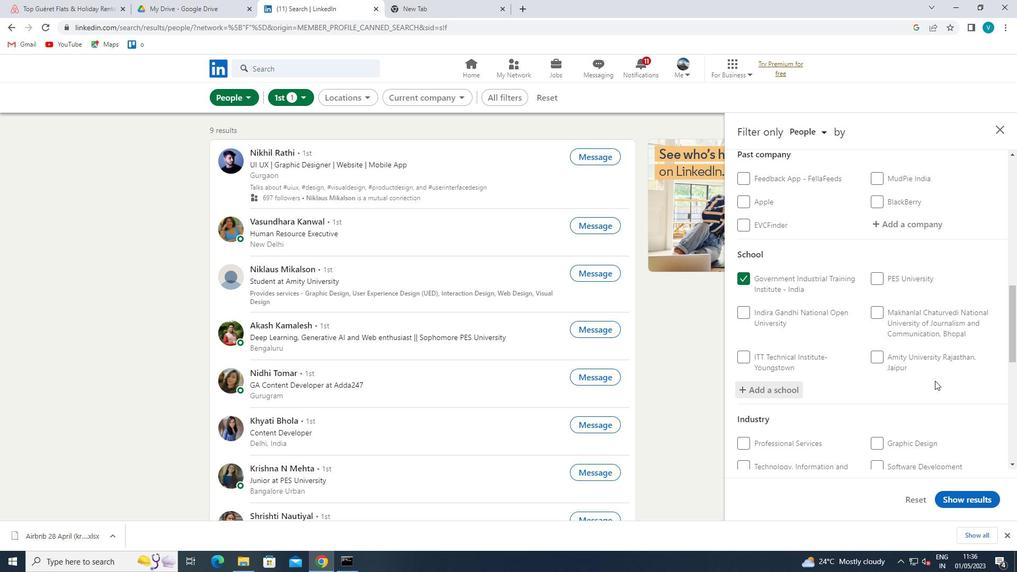 
Action: Mouse scrolled (935, 380) with delta (0, 0)
Screenshot: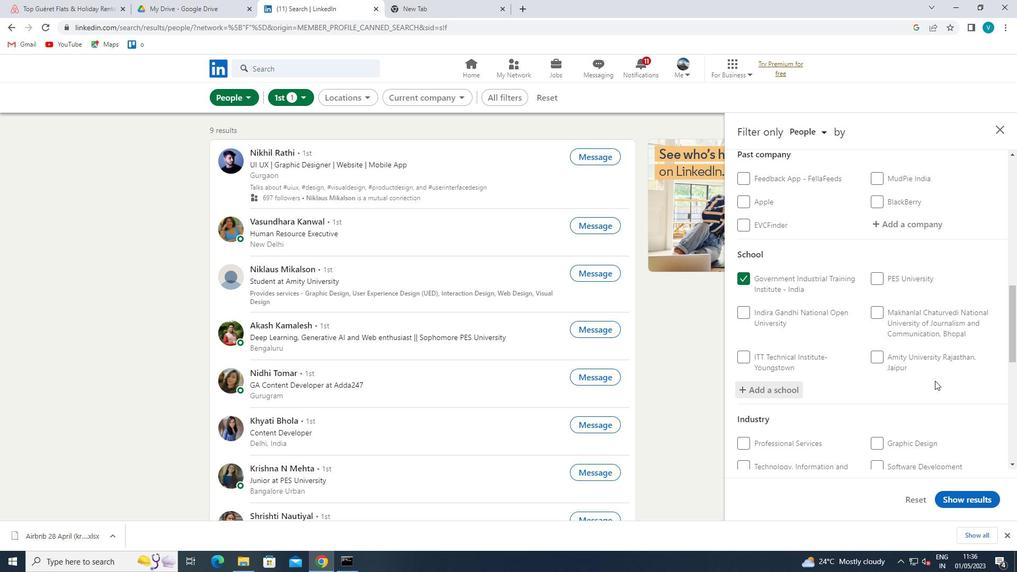 
Action: Mouse scrolled (935, 380) with delta (0, 0)
Screenshot: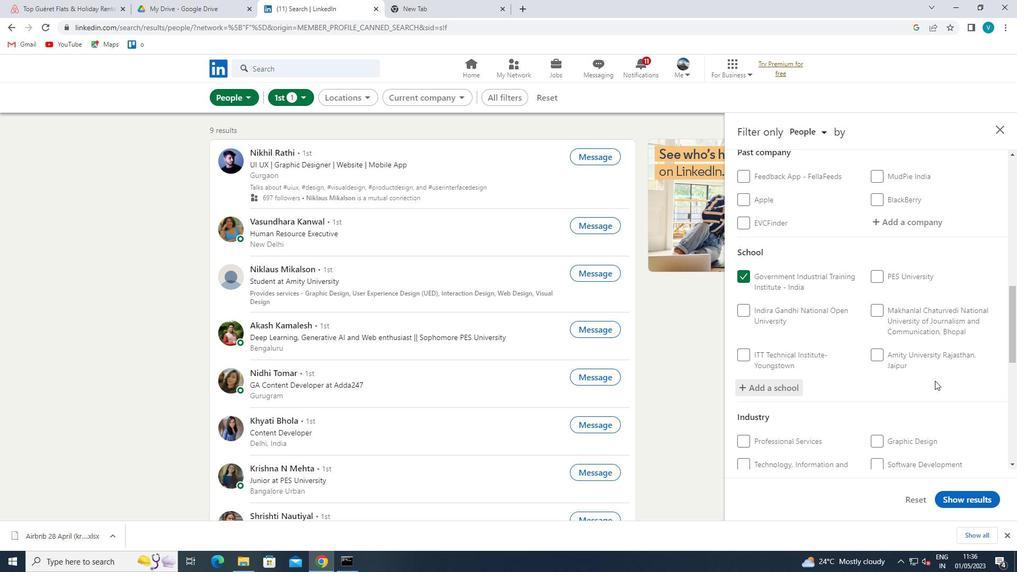 
Action: Mouse moved to (926, 348)
Screenshot: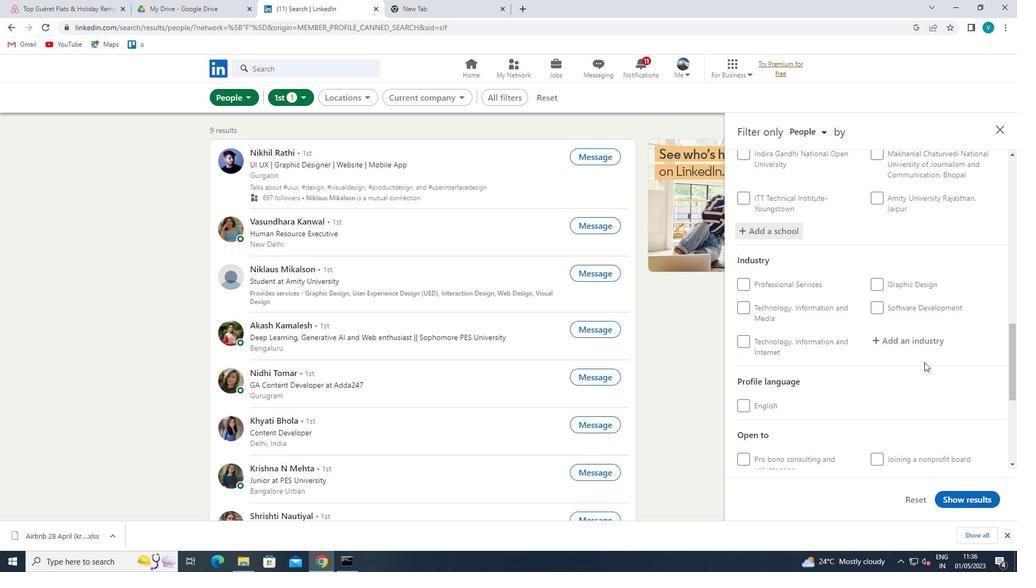 
Action: Mouse pressed left at (926, 348)
Screenshot: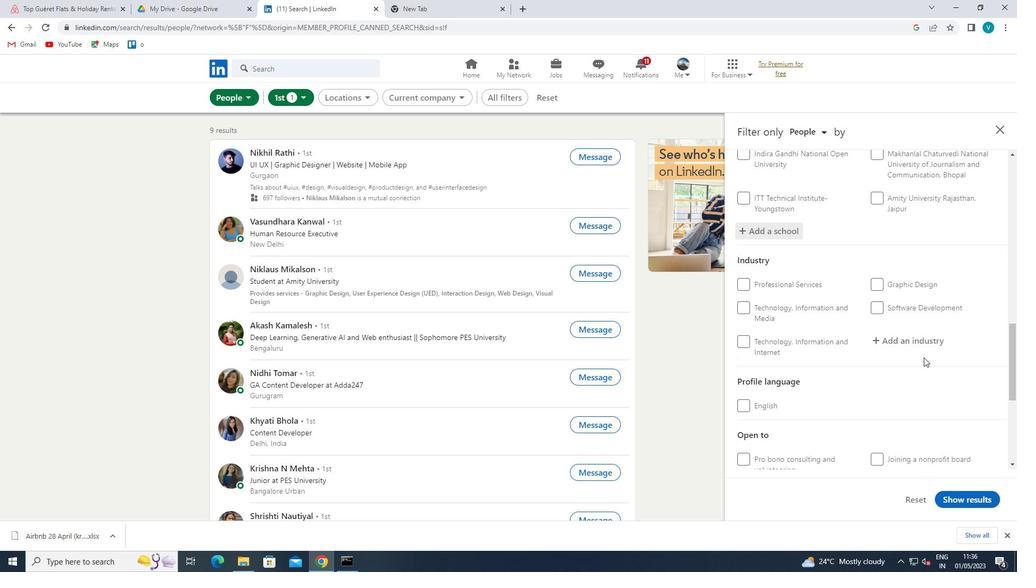 
Action: Mouse moved to (929, 347)
Screenshot: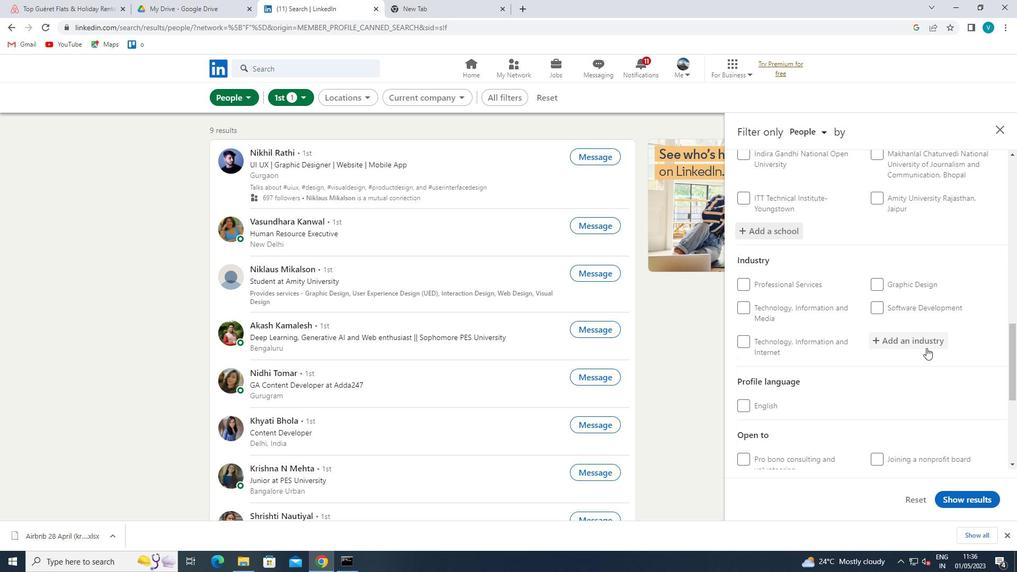 
Action: Key pressed <Key.shift>DISTILLERIES
Screenshot: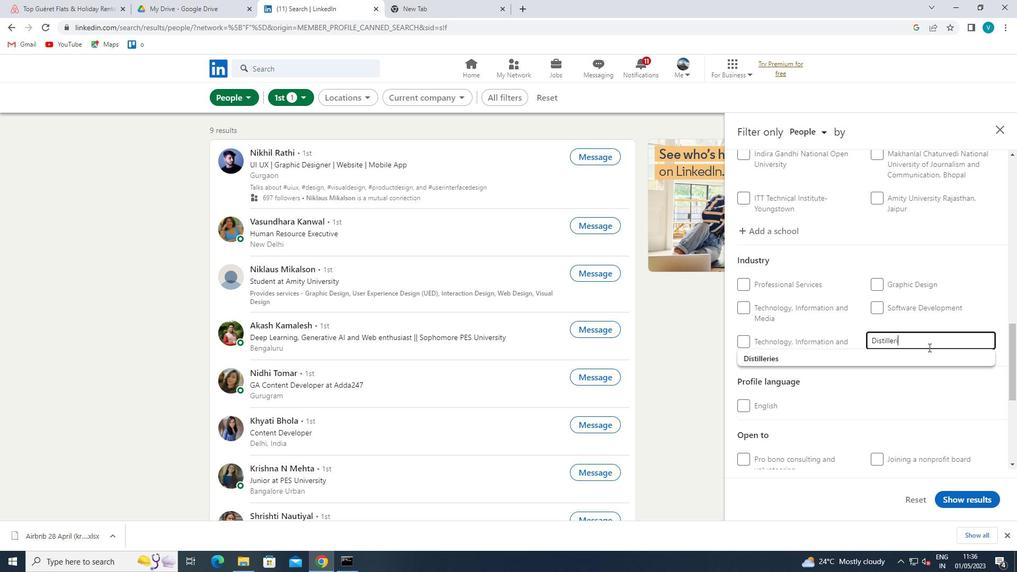 
Action: Mouse moved to (908, 358)
Screenshot: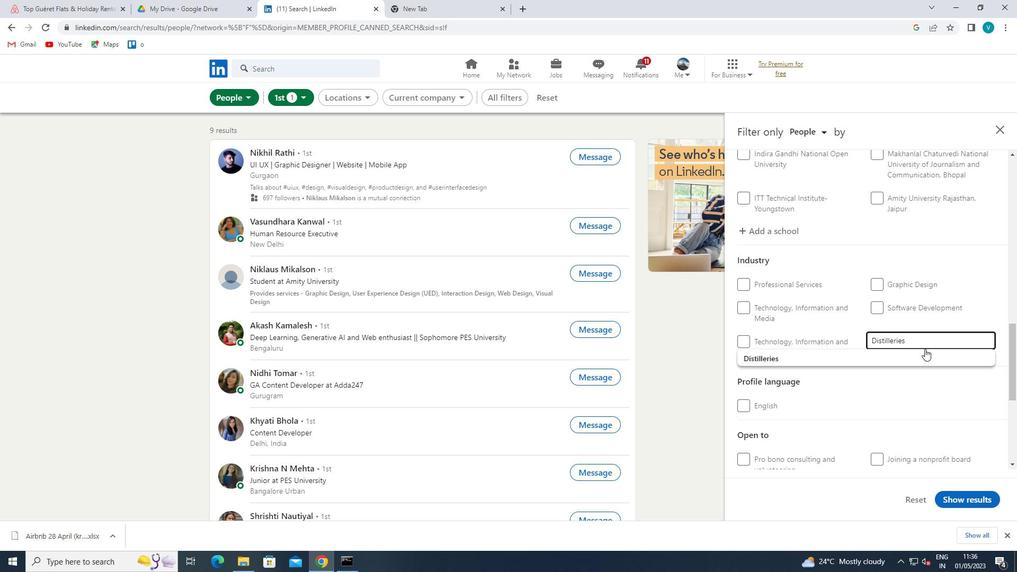 
Action: Mouse pressed left at (908, 358)
Screenshot: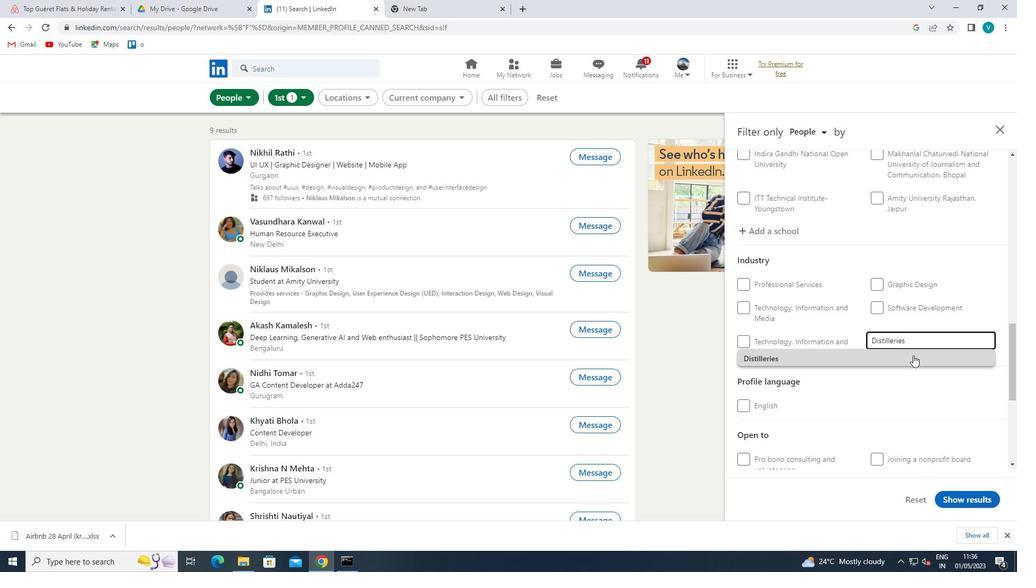 
Action: Mouse scrolled (908, 358) with delta (0, 0)
Screenshot: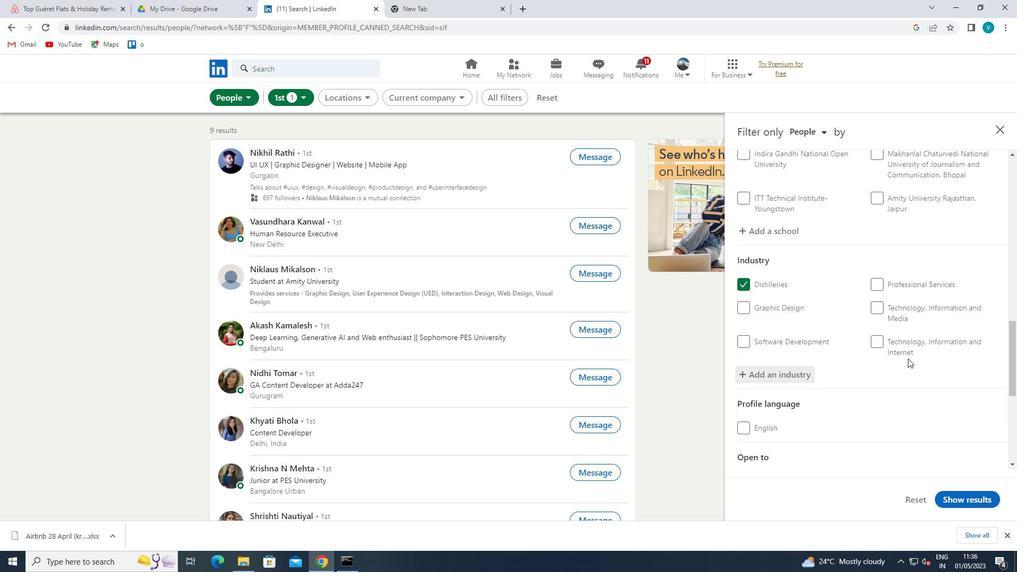 
Action: Mouse scrolled (908, 358) with delta (0, 0)
Screenshot: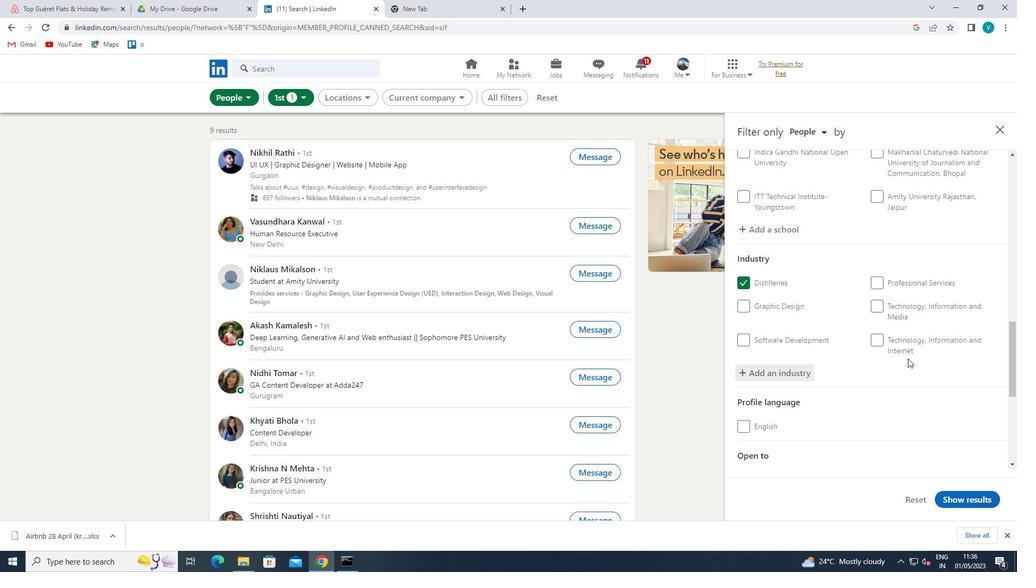 
Action: Mouse scrolled (908, 358) with delta (0, 0)
Screenshot: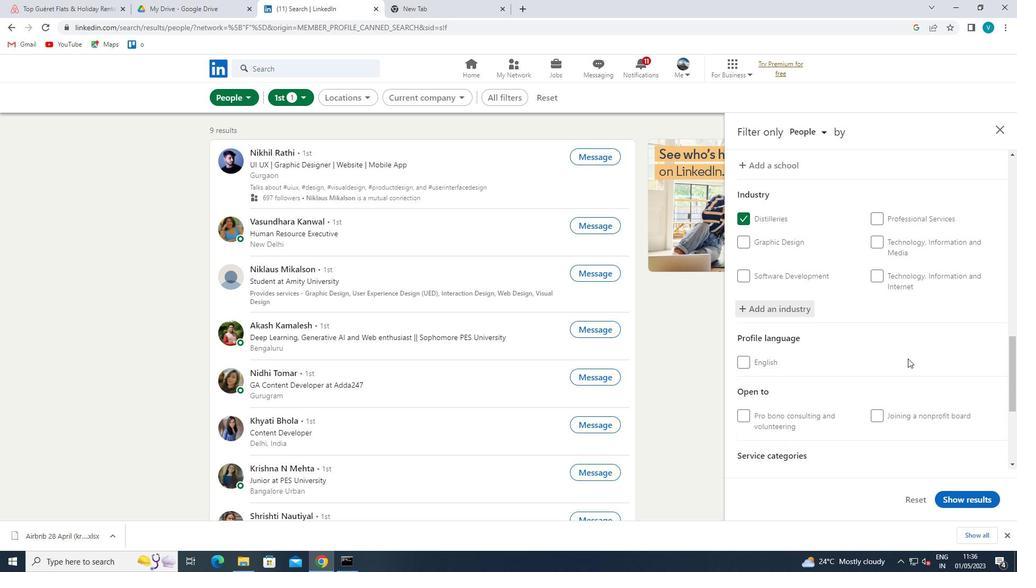 
Action: Mouse scrolled (908, 358) with delta (0, 0)
Screenshot: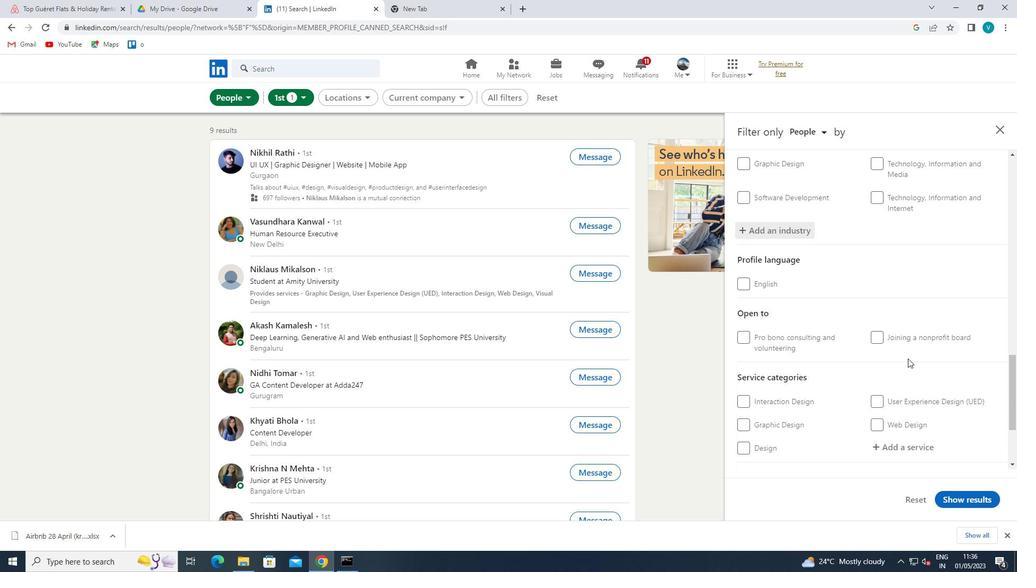 
Action: Mouse scrolled (908, 358) with delta (0, 0)
Screenshot: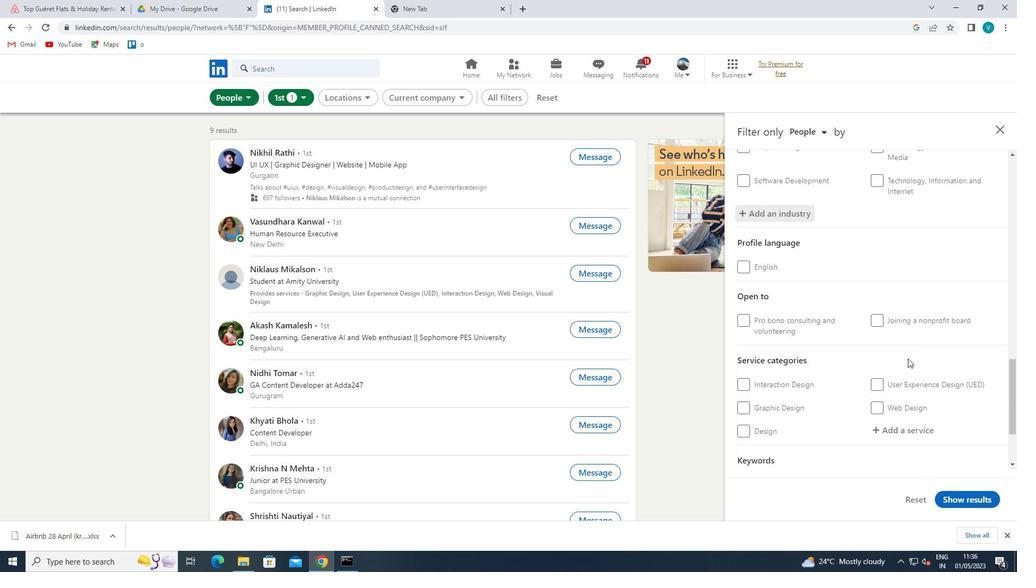 
Action: Mouse moved to (922, 319)
Screenshot: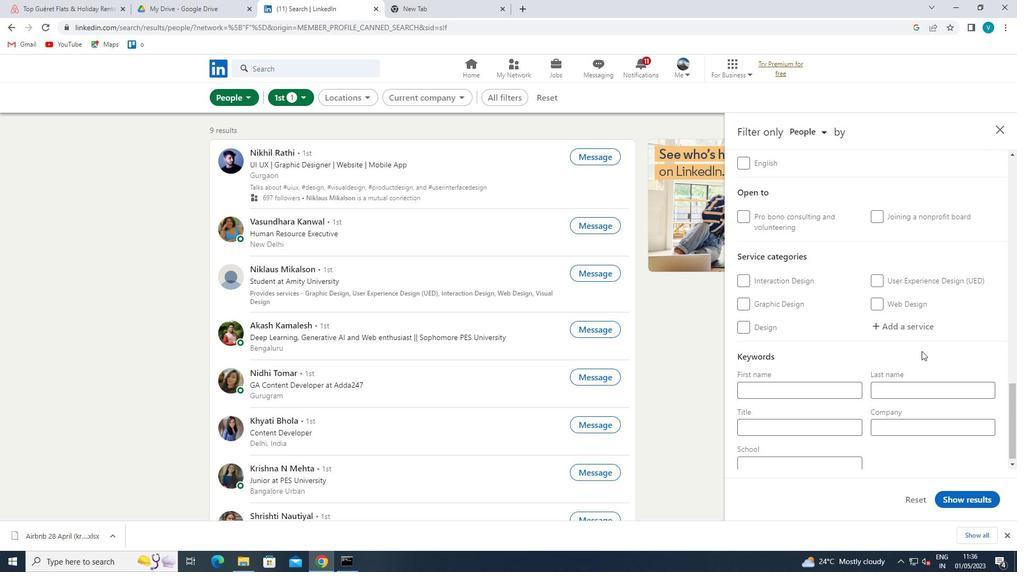 
Action: Mouse pressed left at (922, 319)
Screenshot: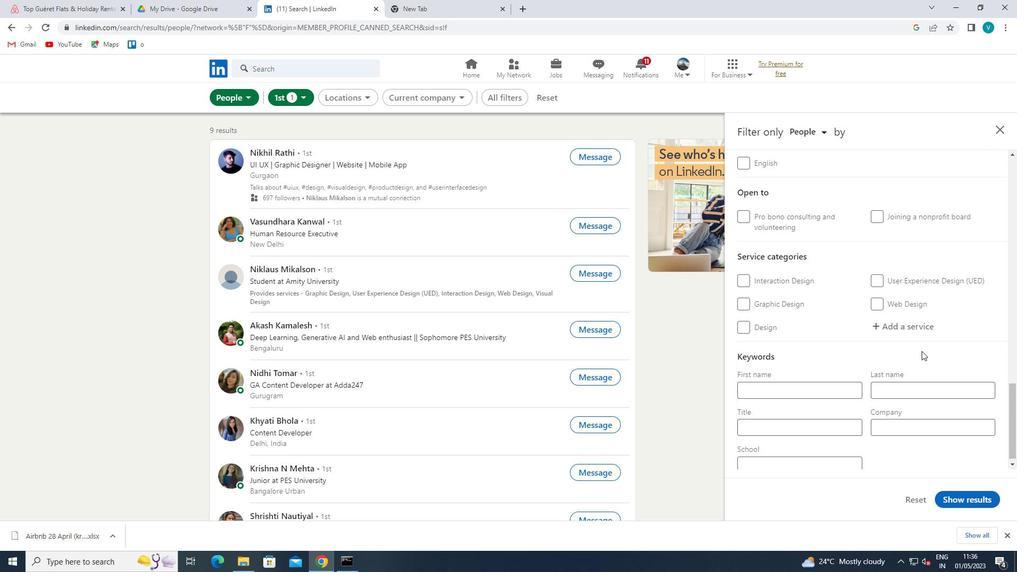 
Action: Mouse moved to (922, 319)
Screenshot: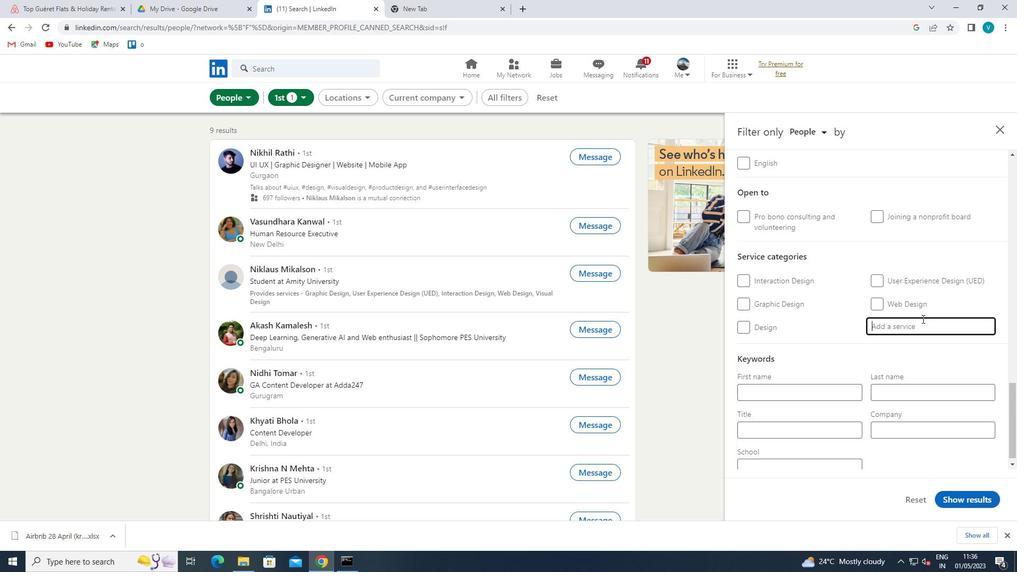 
Action: Key pressed <Key.shift>HEALTHCARE<Key.space>
Screenshot: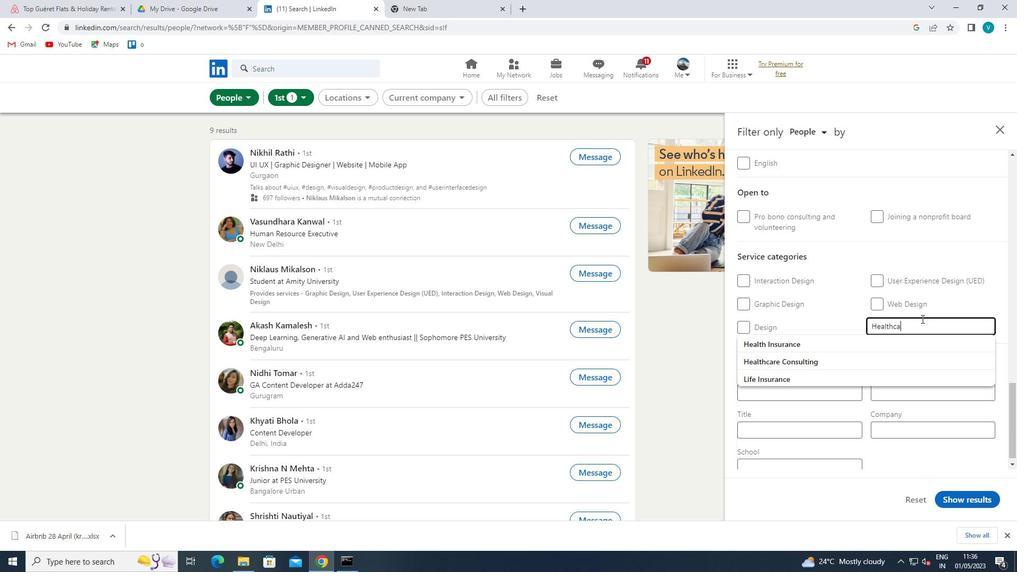 
Action: Mouse moved to (901, 347)
Screenshot: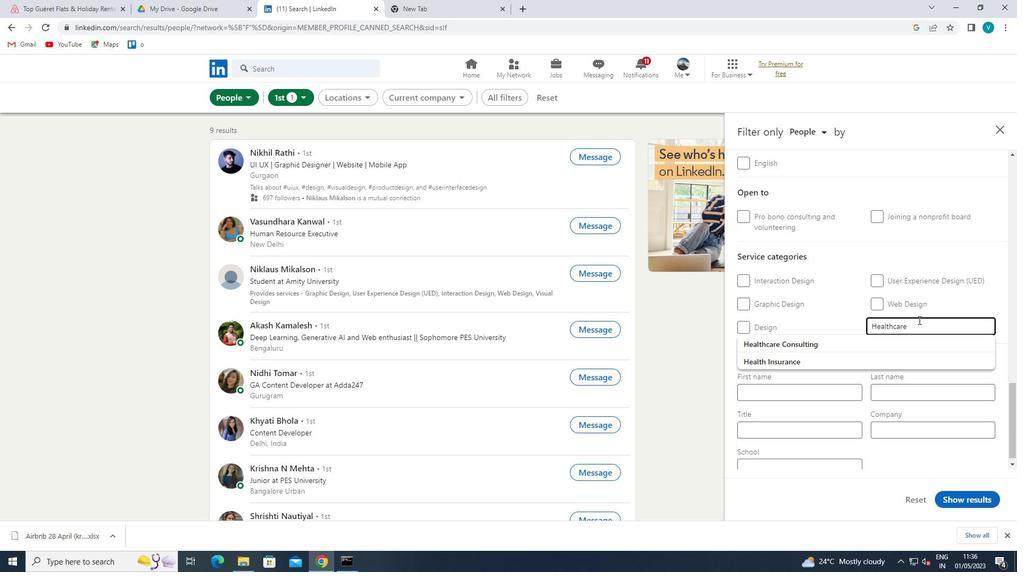 
Action: Mouse pressed left at (901, 347)
Screenshot: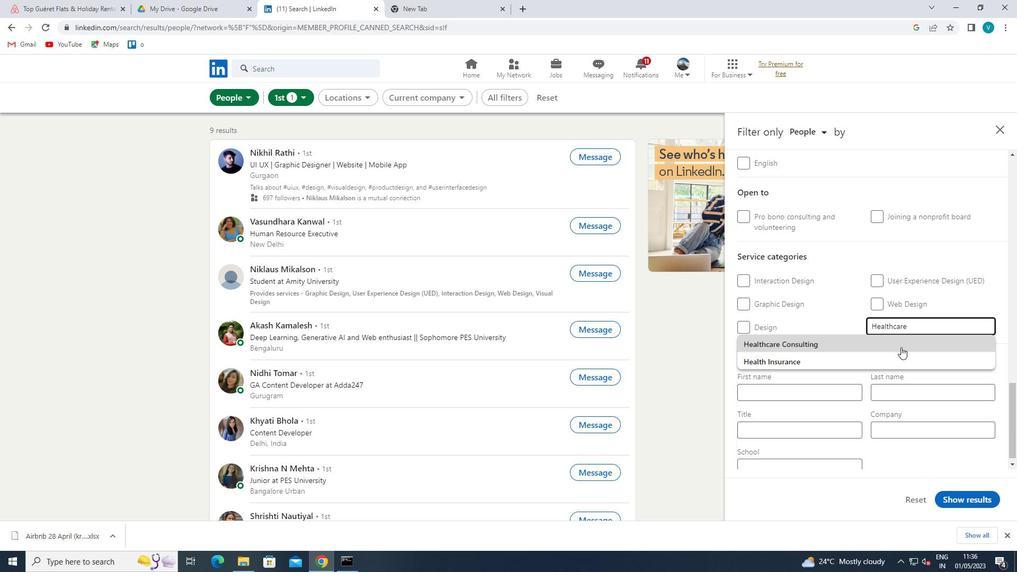 
Action: Mouse scrolled (901, 347) with delta (0, 0)
Screenshot: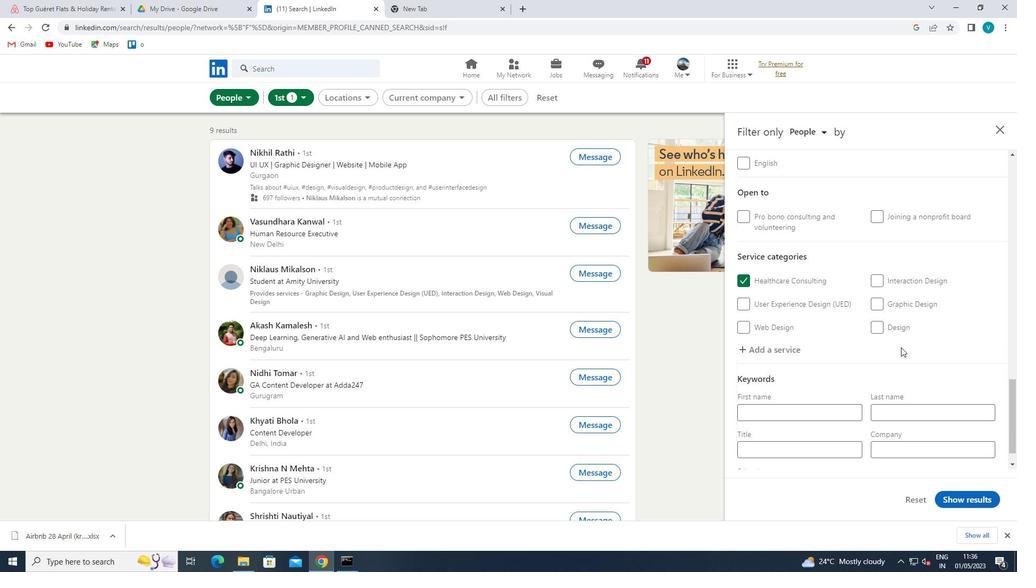 
Action: Mouse scrolled (901, 347) with delta (0, 0)
Screenshot: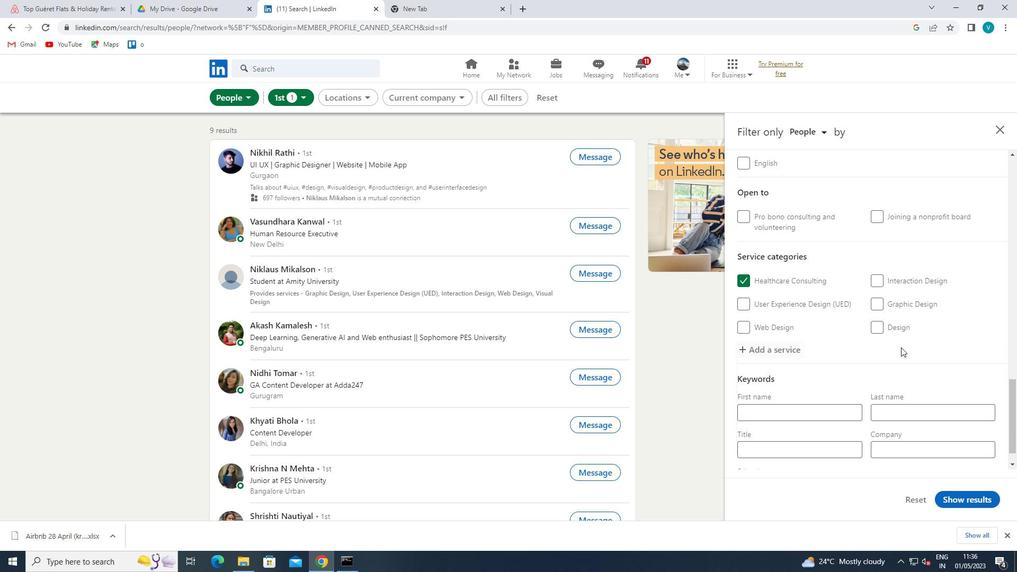 
Action: Mouse moved to (835, 410)
Screenshot: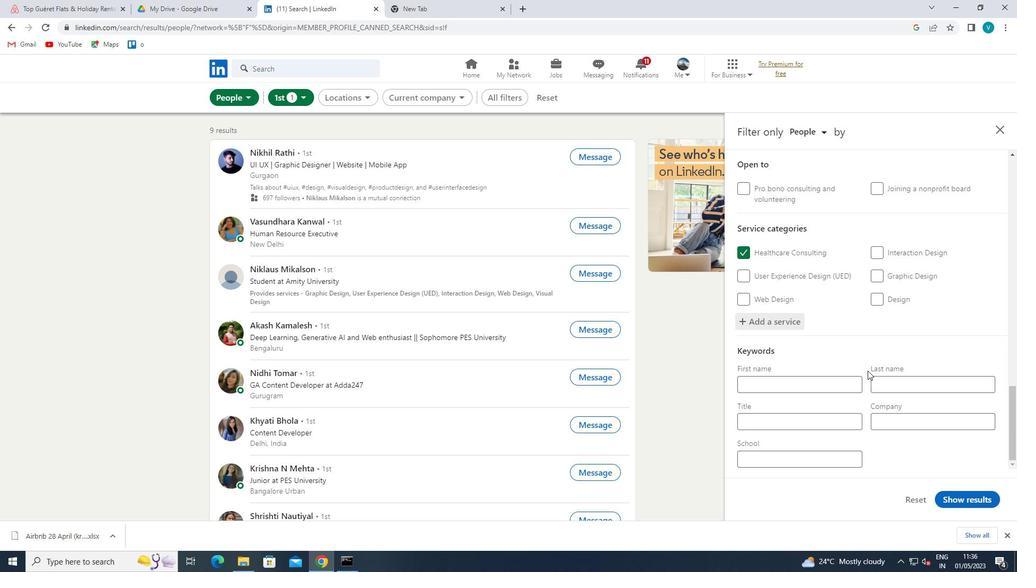 
Action: Mouse pressed left at (835, 410)
Screenshot: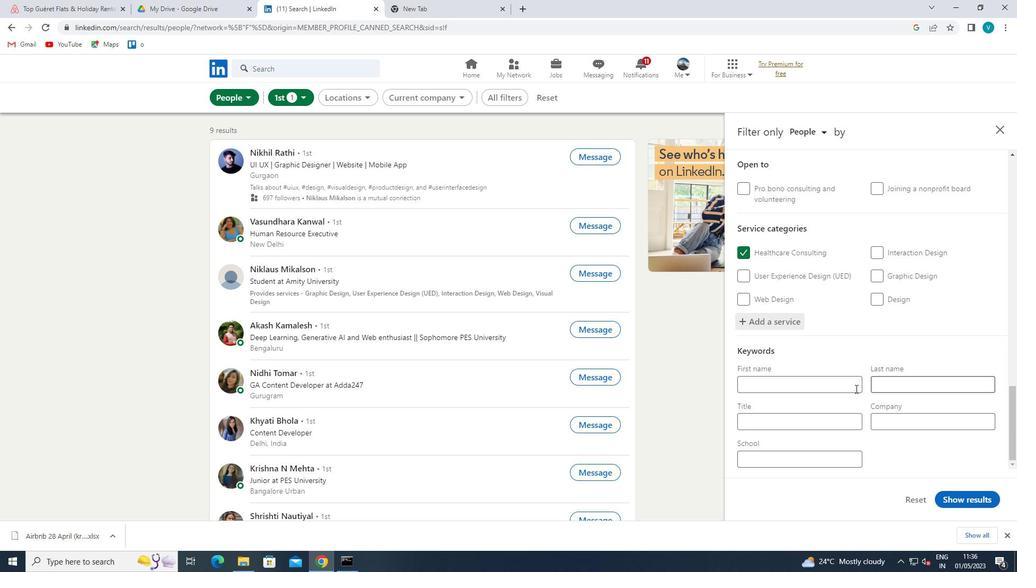 
Action: Key pressed <Key.shift>OFFICE<Key.space><Key.shift>CLERK<Key.space>
Screenshot: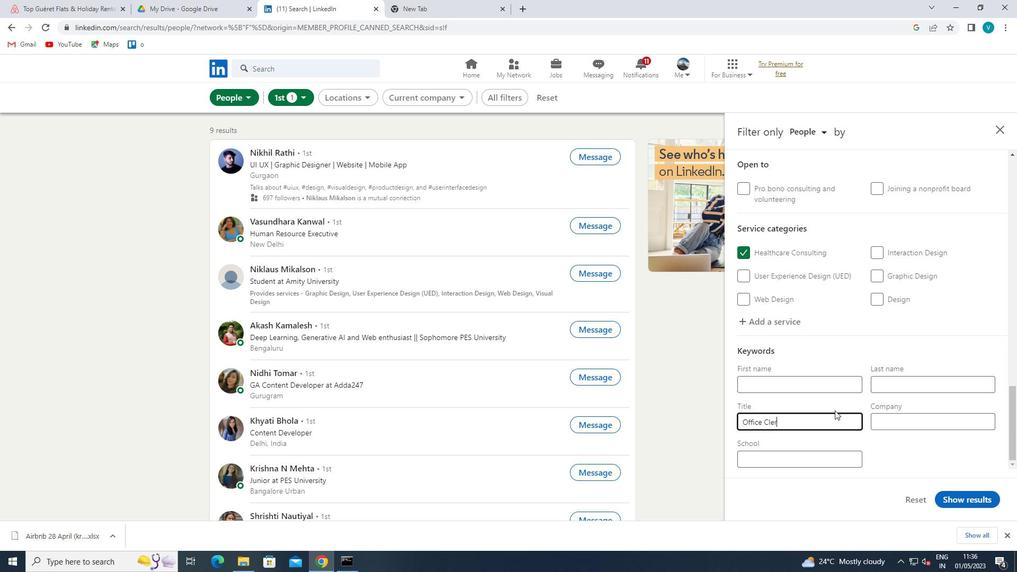 
Action: Mouse moved to (958, 499)
Screenshot: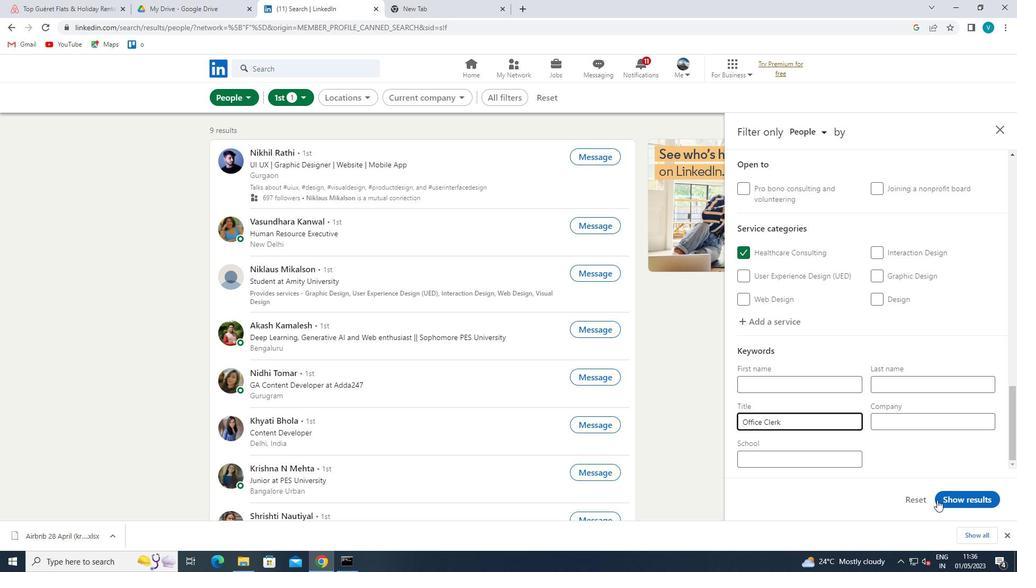 
Action: Mouse pressed left at (958, 499)
Screenshot: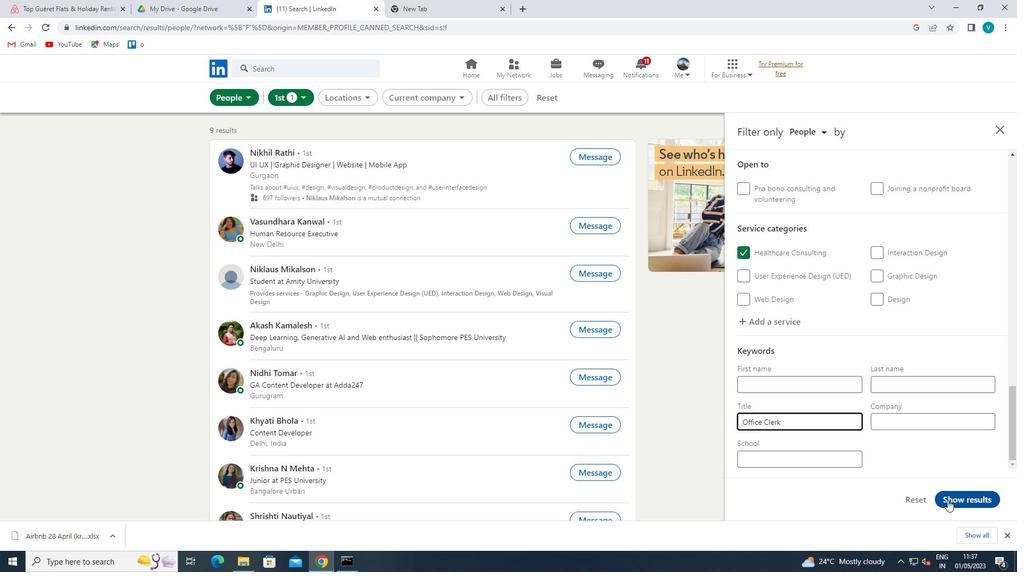 
